 Task: Open Card Contract Review Meeting in Board Project Prioritization Tools to Workspace Budgeting and Forecasting and add a team member Softage.4@softage.net, a label Yellow, a checklist Competitive Intelligence, an attachment from your google drive, a color Yellow and finally, add a card description 'Plan and execute company team-building conference with guest speakers on change management' and a comment 'This task requires us to be agile and adaptable, given the dynamic nature of the project.'. Add a start date 'Jan 04, 1900' with a due date 'Jan 11, 1900'
Action: Mouse moved to (376, 148)
Screenshot: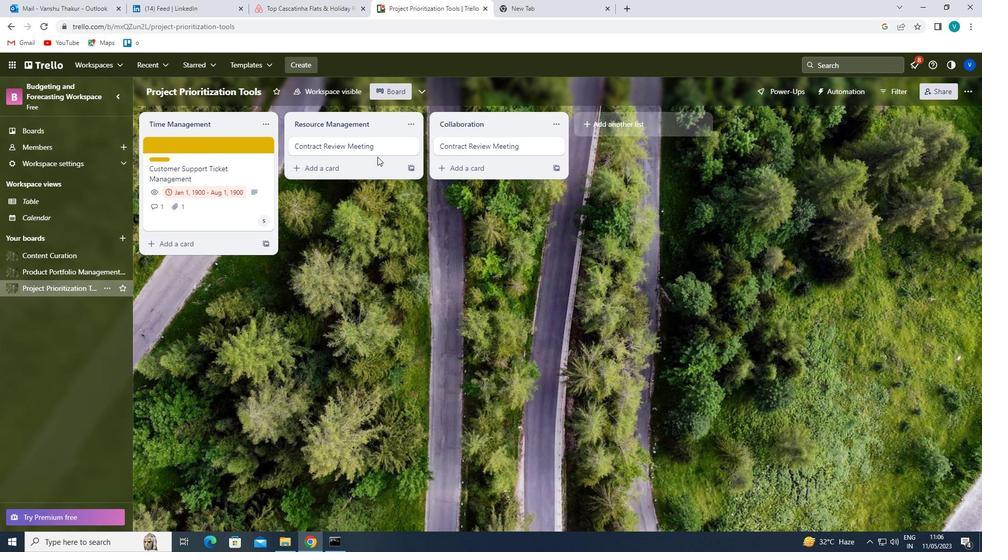 
Action: Mouse pressed left at (376, 148)
Screenshot: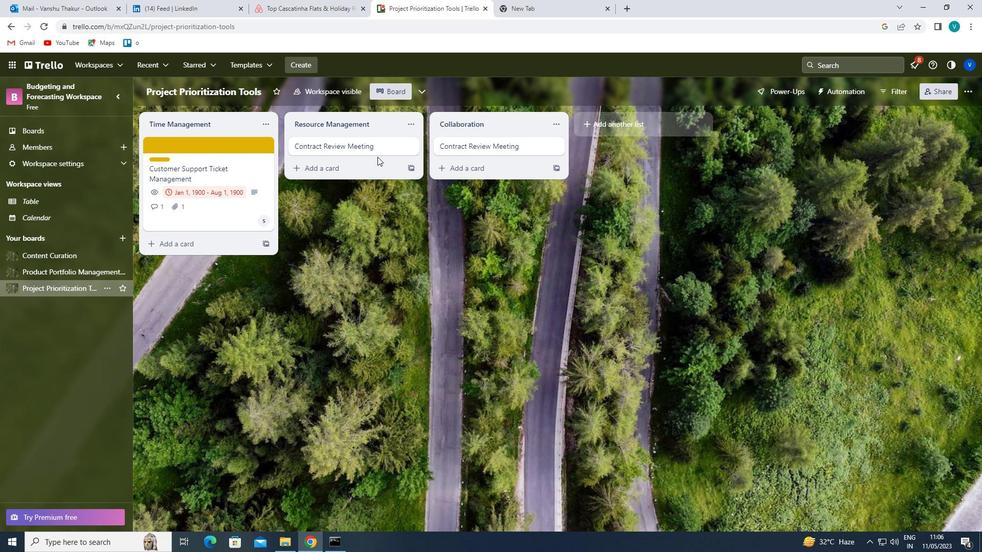 
Action: Mouse moved to (603, 178)
Screenshot: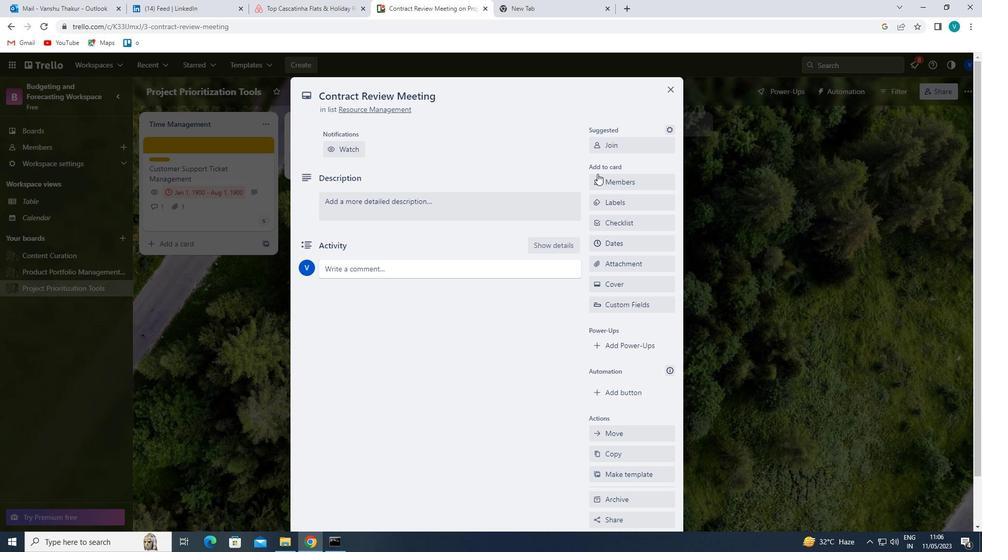 
Action: Mouse pressed left at (603, 178)
Screenshot: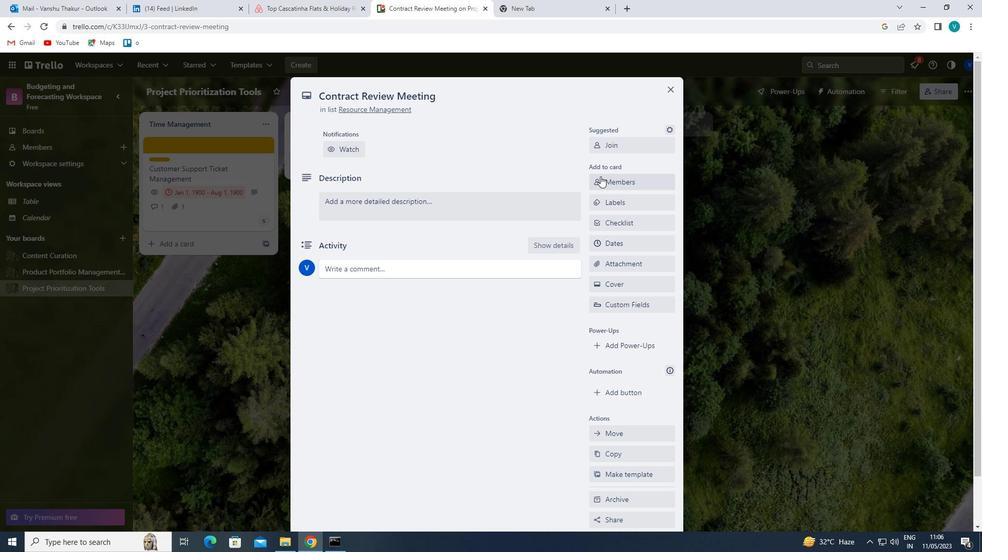 
Action: Mouse moved to (612, 233)
Screenshot: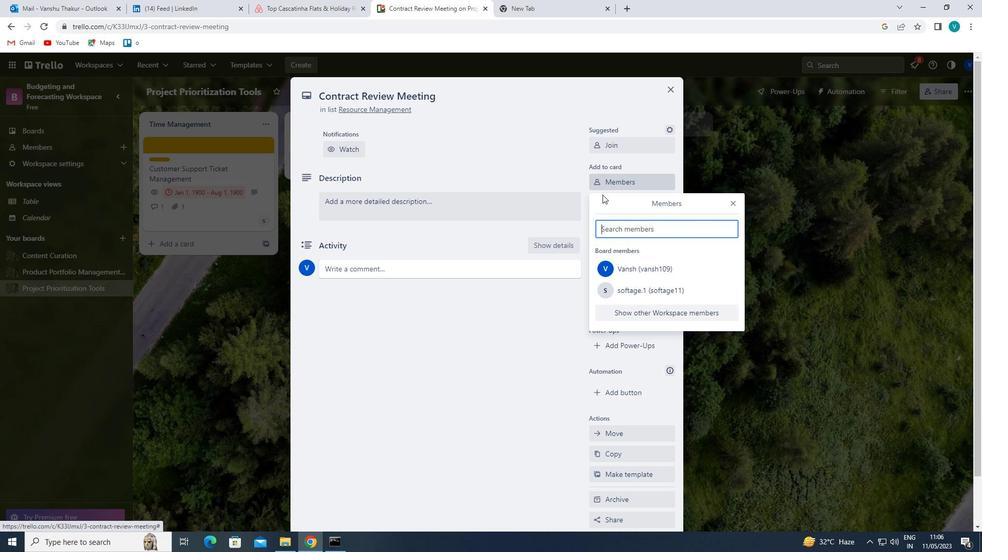 
Action: Mouse pressed left at (612, 233)
Screenshot: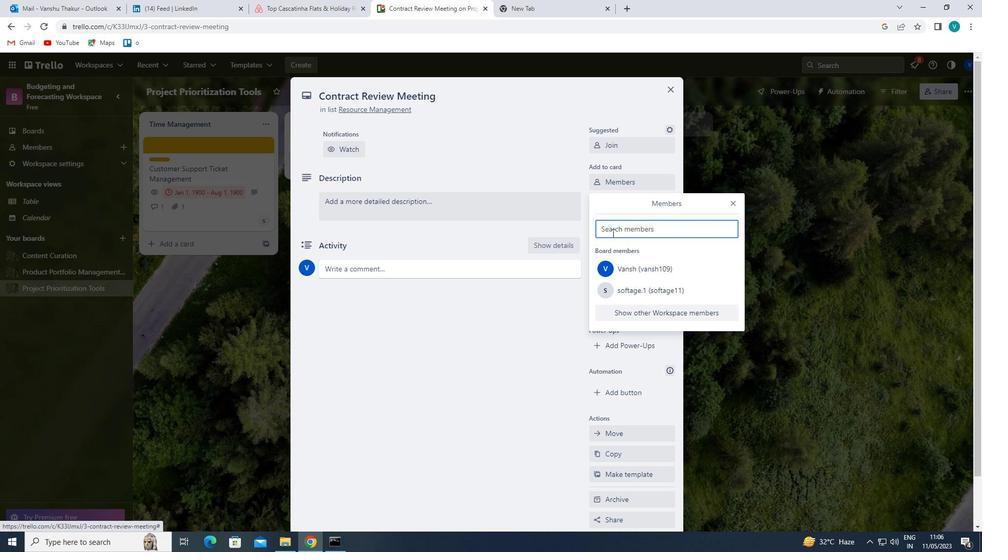 
Action: Key pressed softage
Screenshot: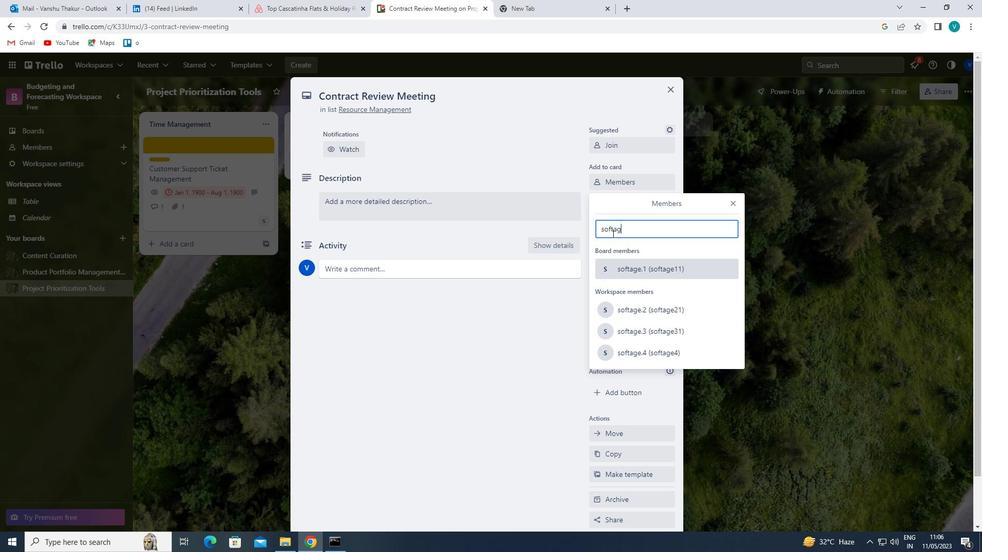 
Action: Mouse moved to (642, 350)
Screenshot: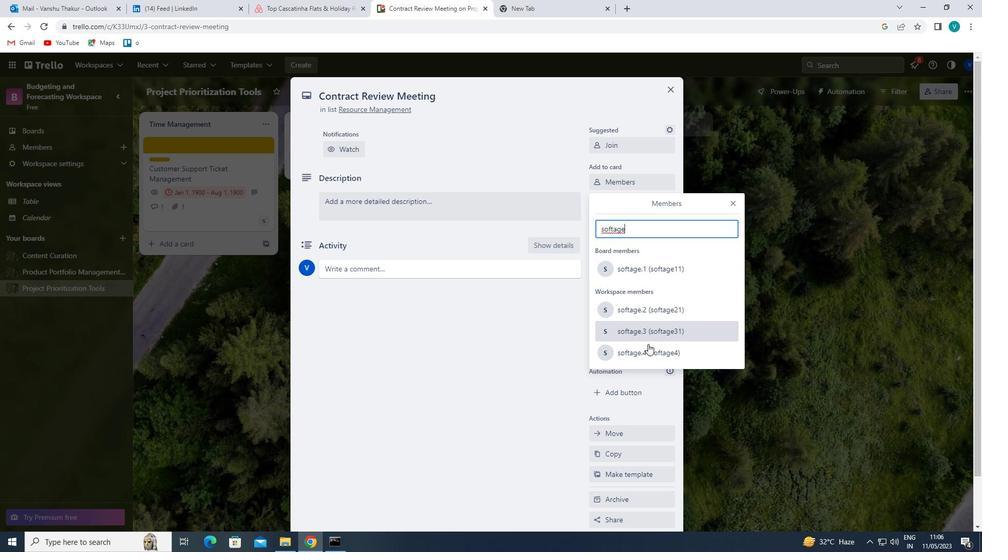 
Action: Mouse pressed left at (642, 350)
Screenshot: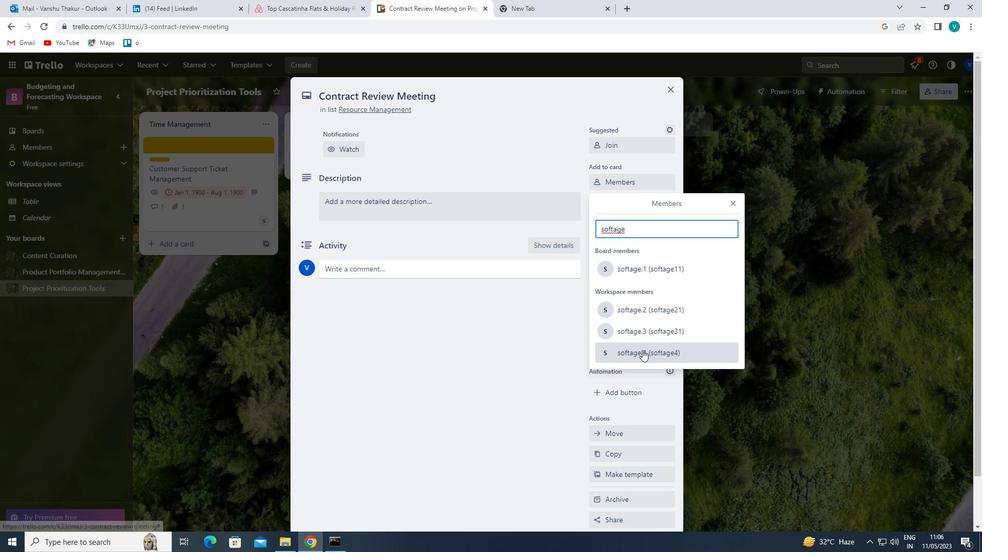 
Action: Mouse moved to (732, 203)
Screenshot: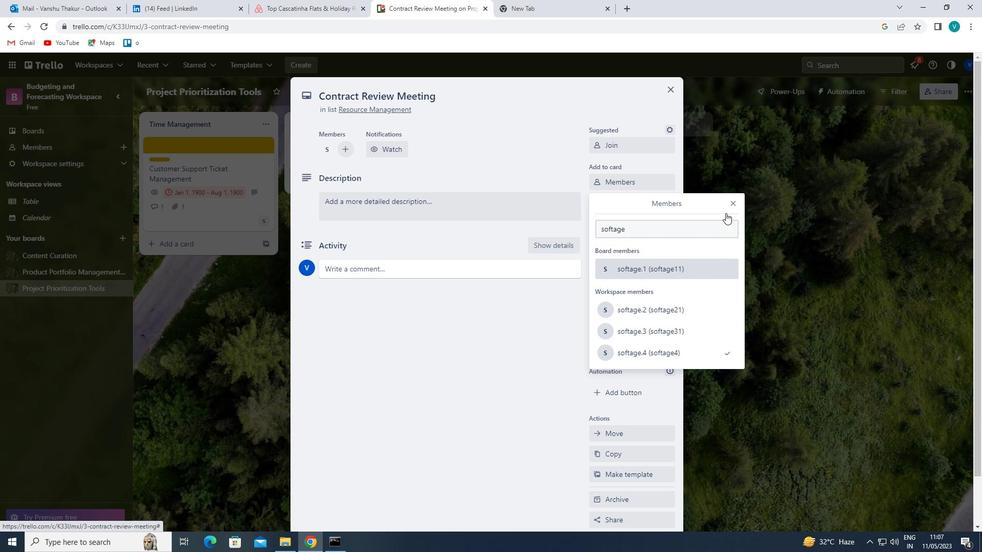
Action: Mouse pressed left at (732, 203)
Screenshot: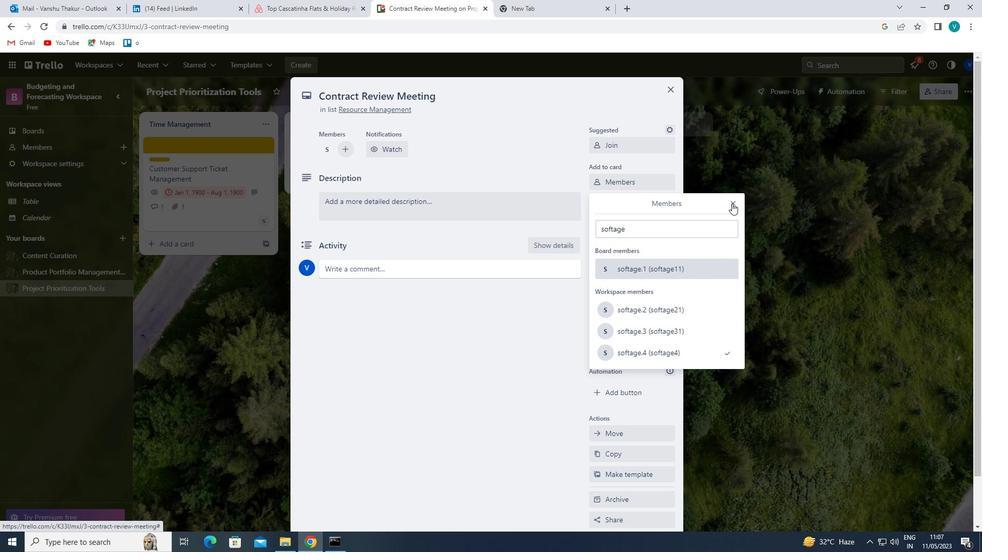 
Action: Mouse moved to (651, 206)
Screenshot: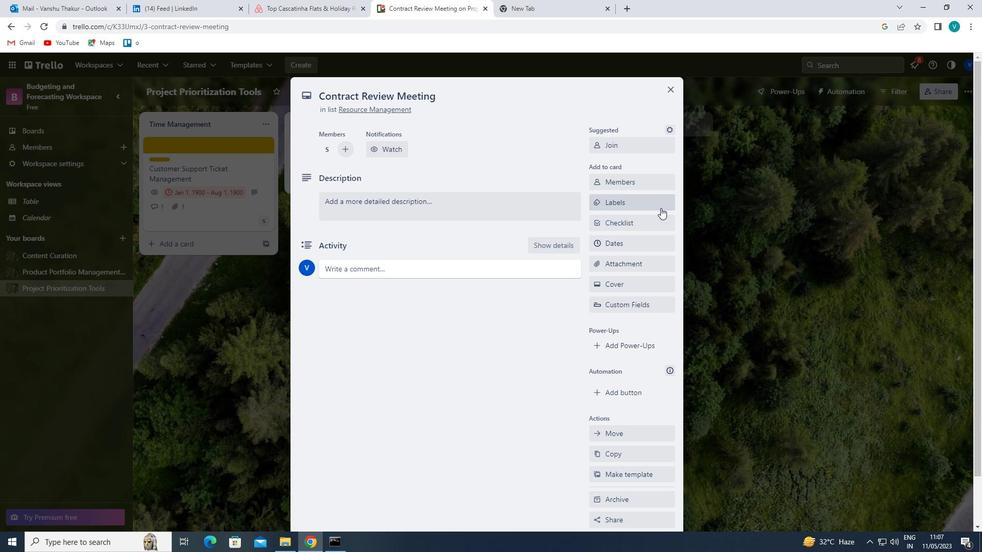 
Action: Mouse pressed left at (651, 206)
Screenshot: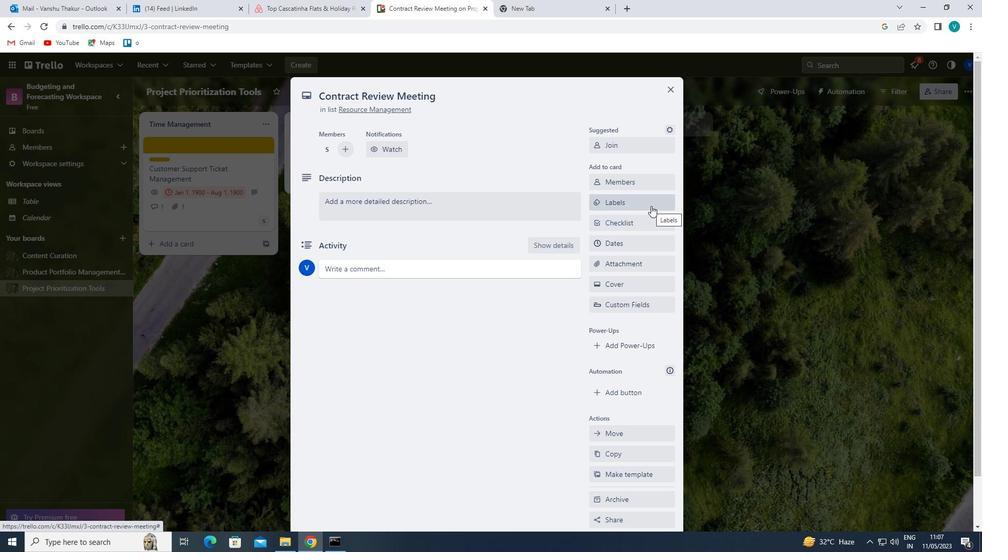 
Action: Mouse moved to (656, 304)
Screenshot: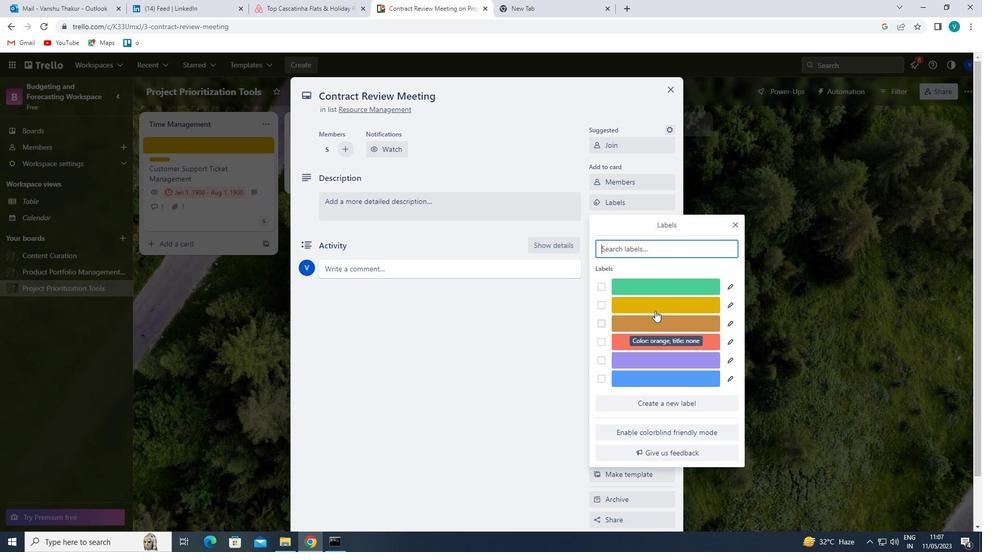 
Action: Mouse pressed left at (656, 304)
Screenshot: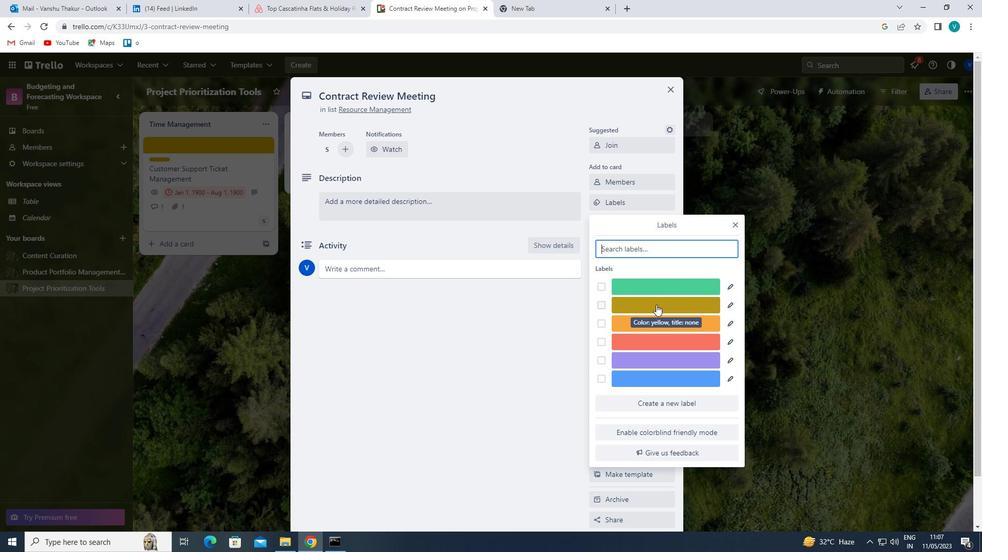 
Action: Mouse moved to (733, 220)
Screenshot: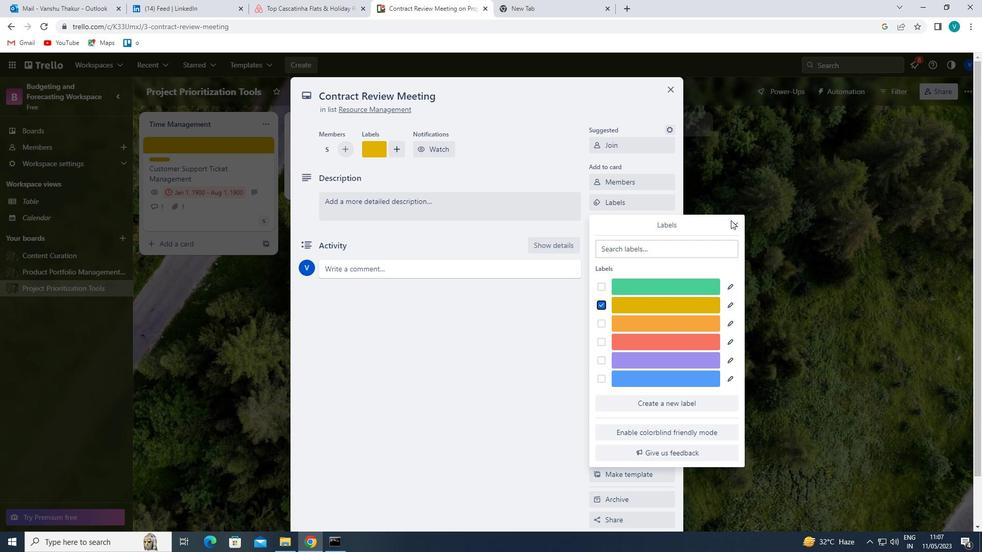 
Action: Mouse pressed left at (733, 220)
Screenshot: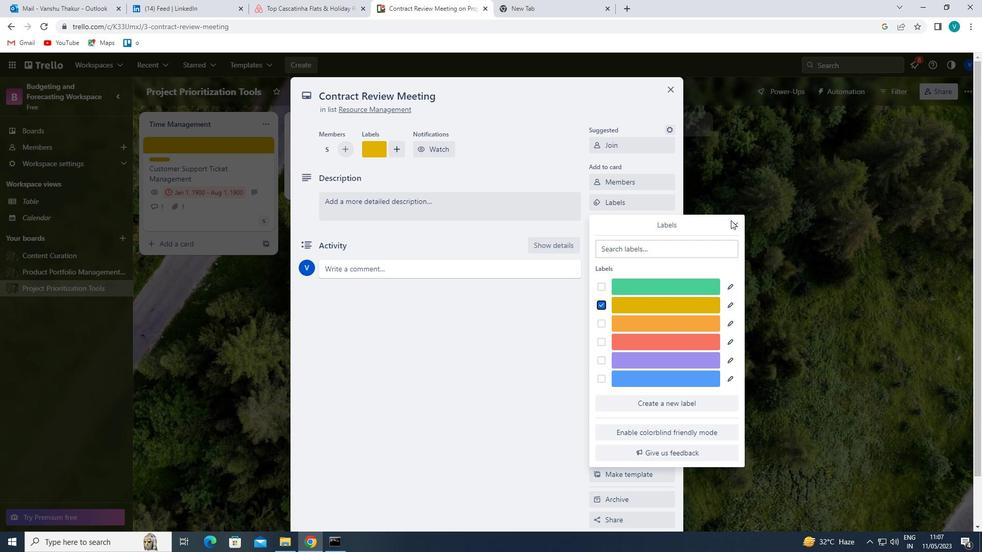 
Action: Mouse moved to (636, 224)
Screenshot: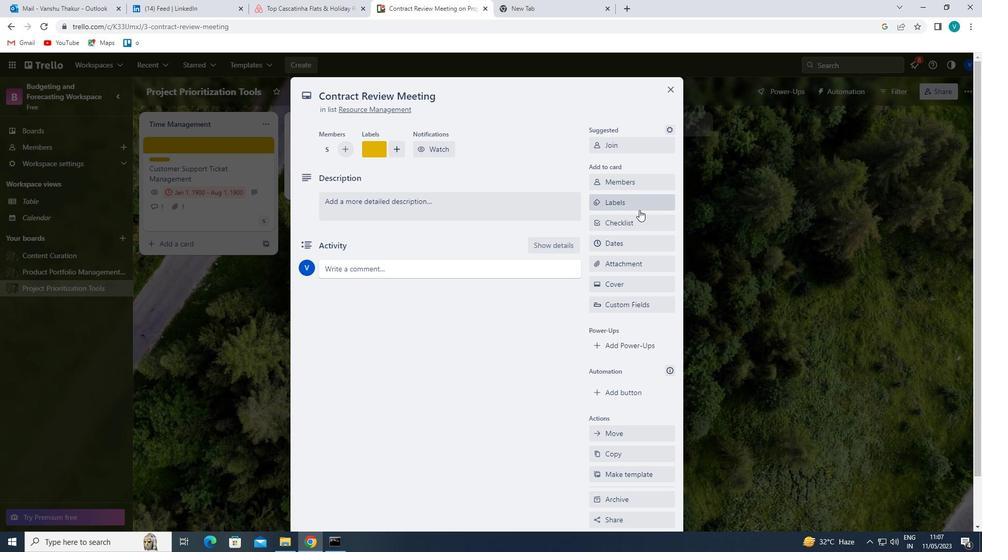 
Action: Mouse pressed left at (636, 224)
Screenshot: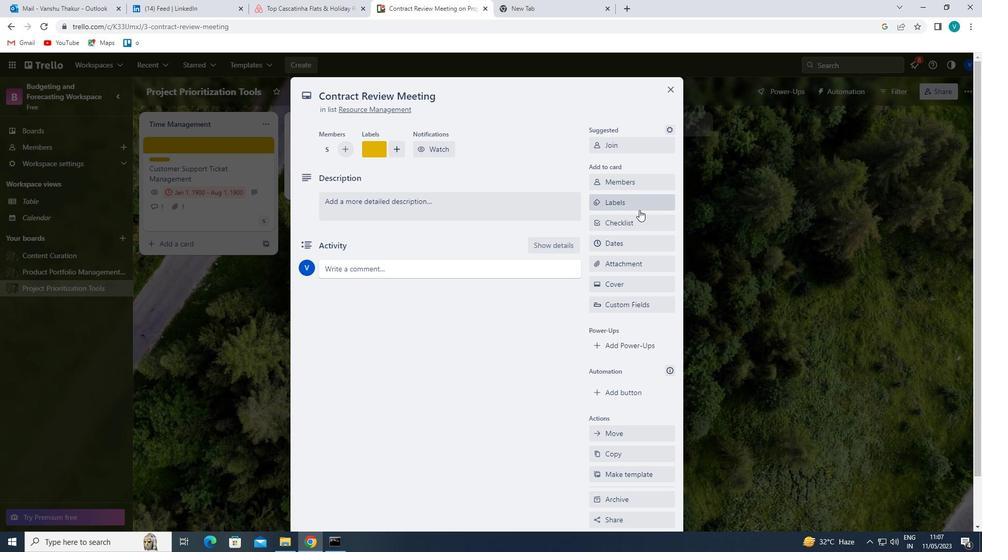 
Action: Key pressed <Key.shift>COMPETITIVE<Key.space>
Screenshot: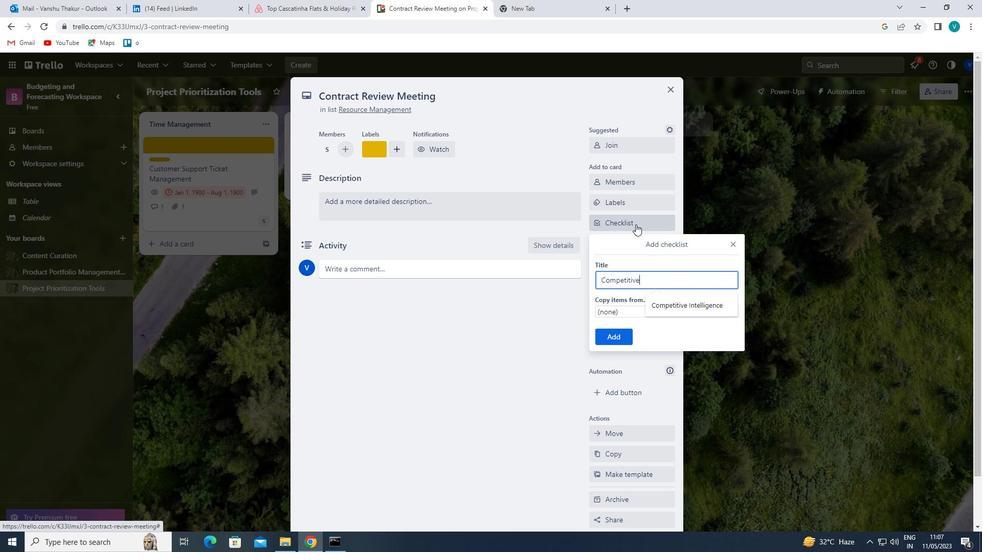 
Action: Mouse moved to (682, 302)
Screenshot: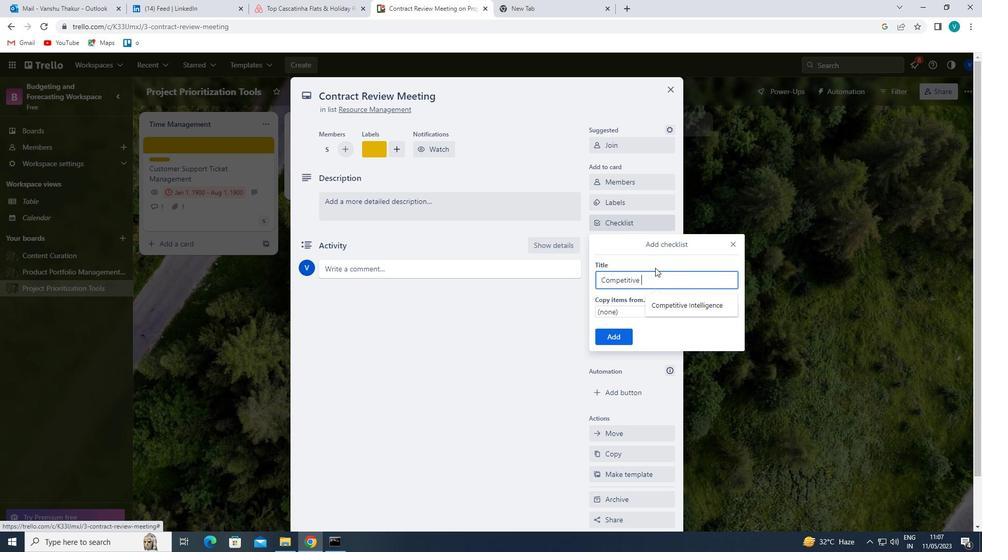 
Action: Mouse pressed left at (682, 302)
Screenshot: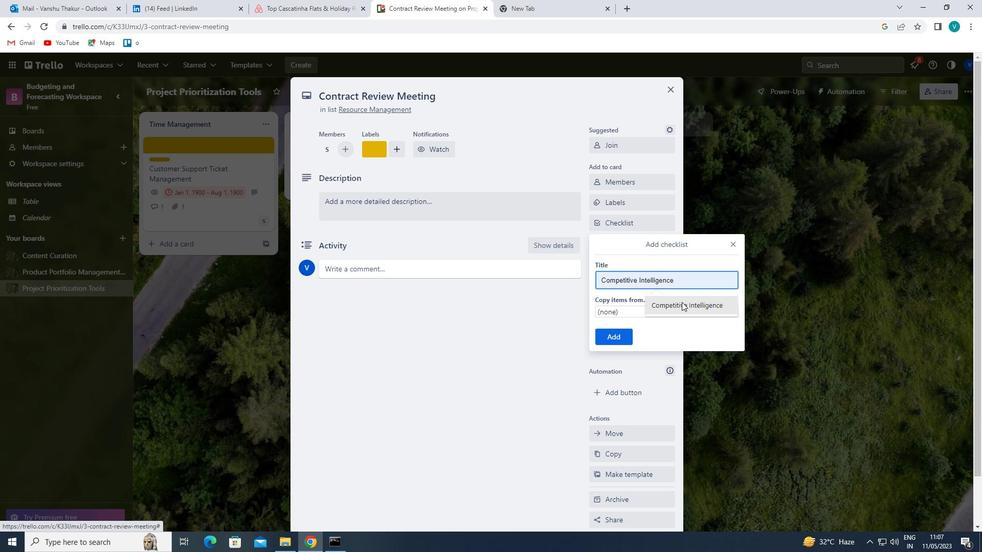 
Action: Mouse moved to (626, 341)
Screenshot: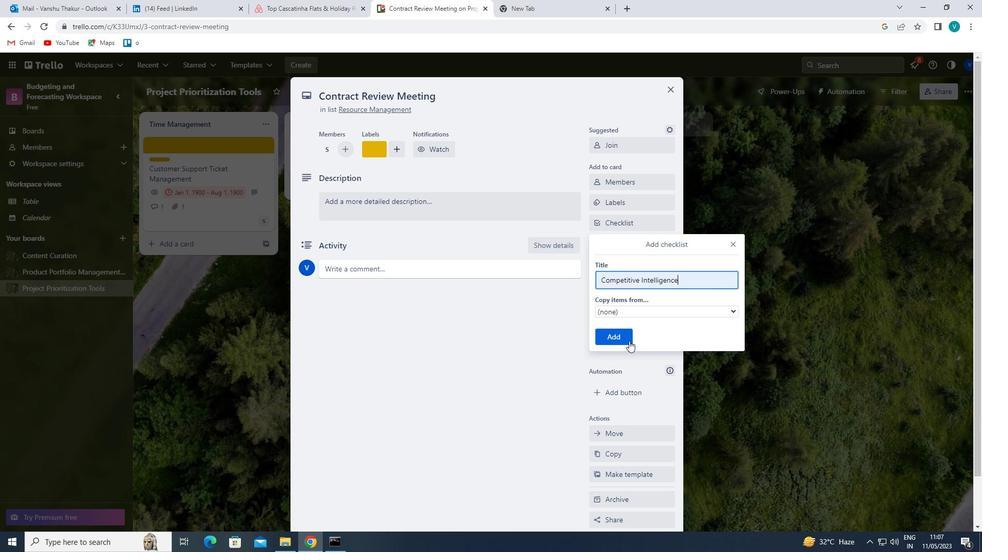
Action: Mouse pressed left at (626, 341)
Screenshot: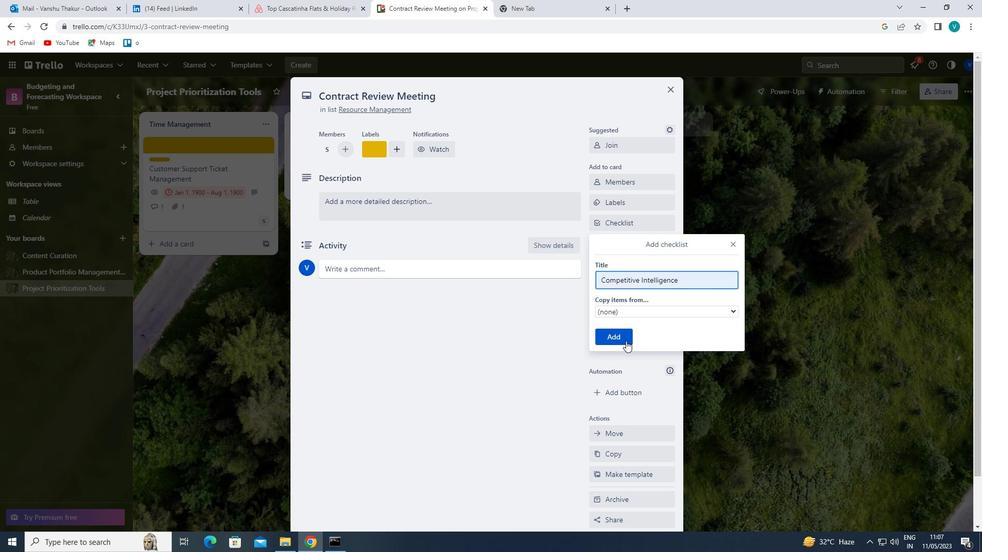 
Action: Mouse moved to (622, 264)
Screenshot: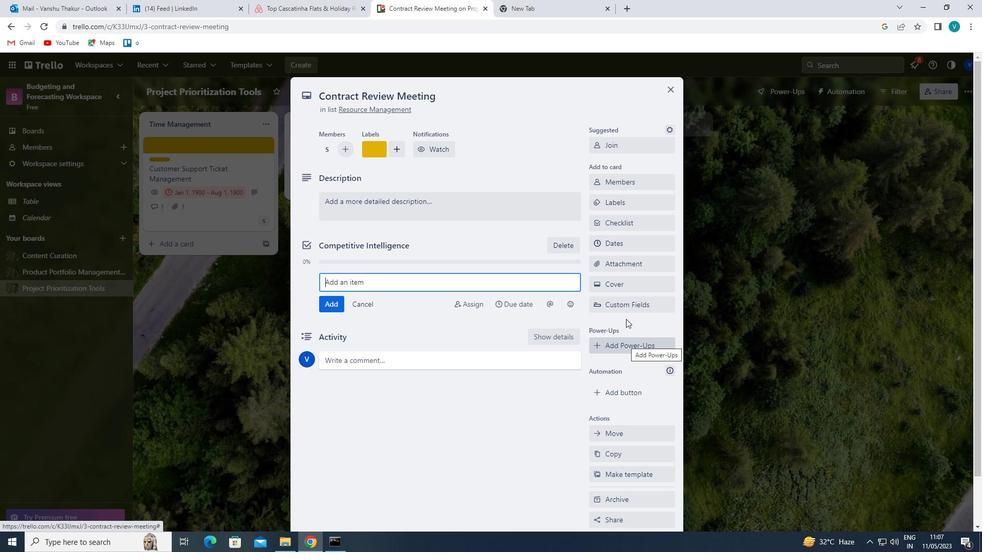 
Action: Mouse pressed left at (622, 264)
Screenshot: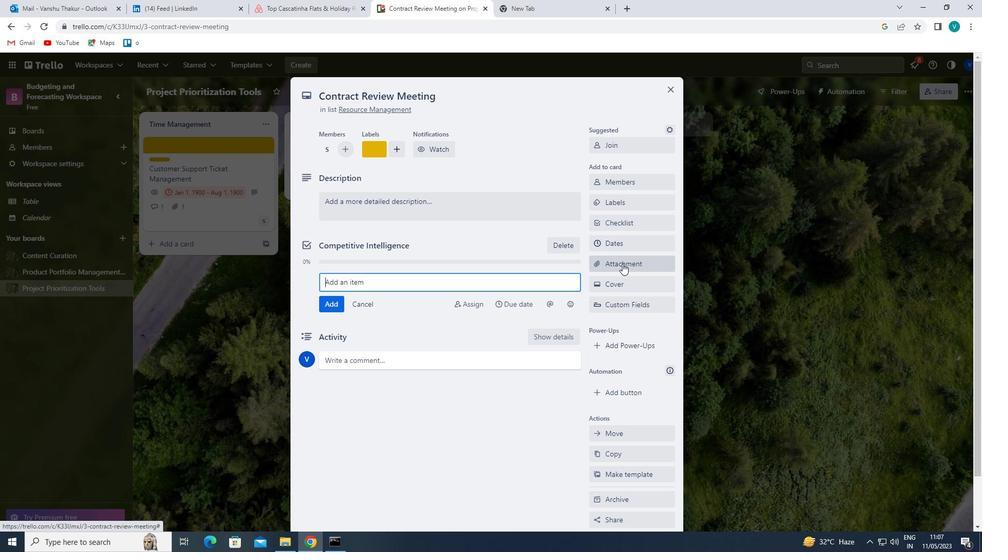 
Action: Mouse moved to (624, 338)
Screenshot: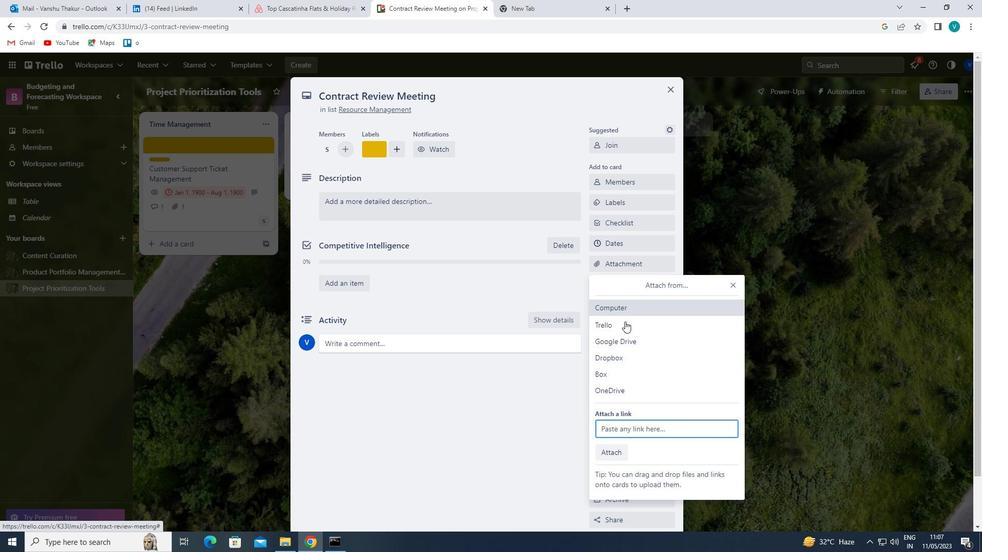 
Action: Mouse pressed left at (624, 338)
Screenshot: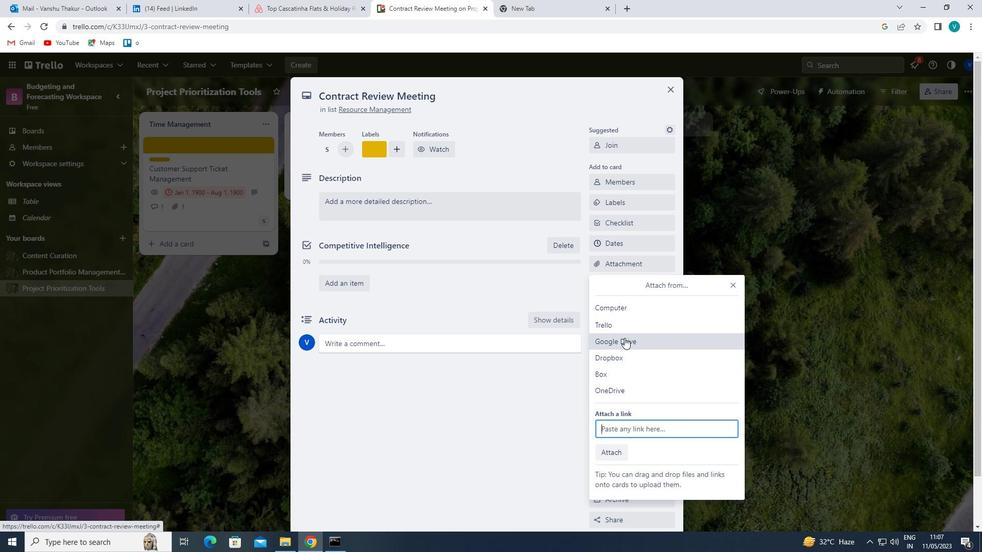 
Action: Mouse moved to (559, 286)
Screenshot: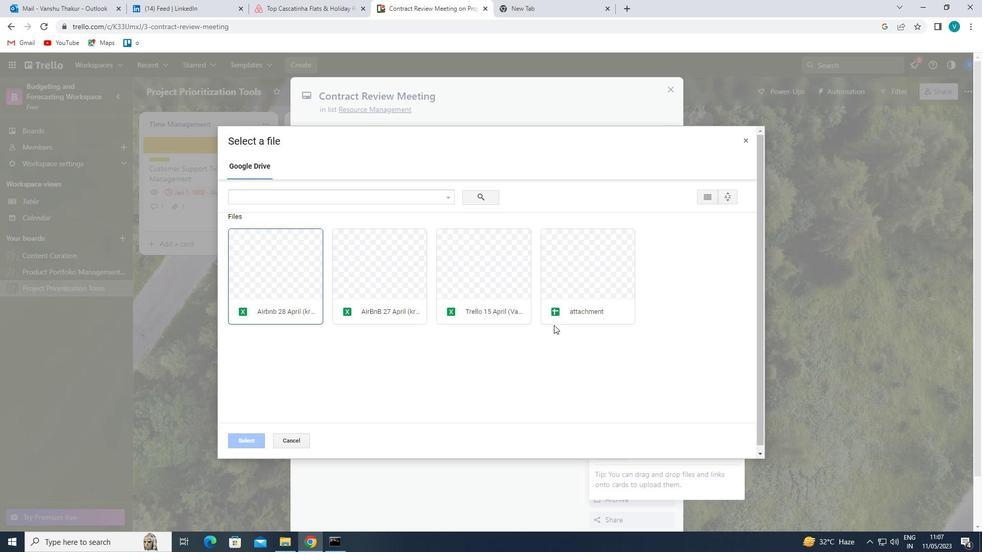 
Action: Mouse pressed left at (559, 286)
Screenshot: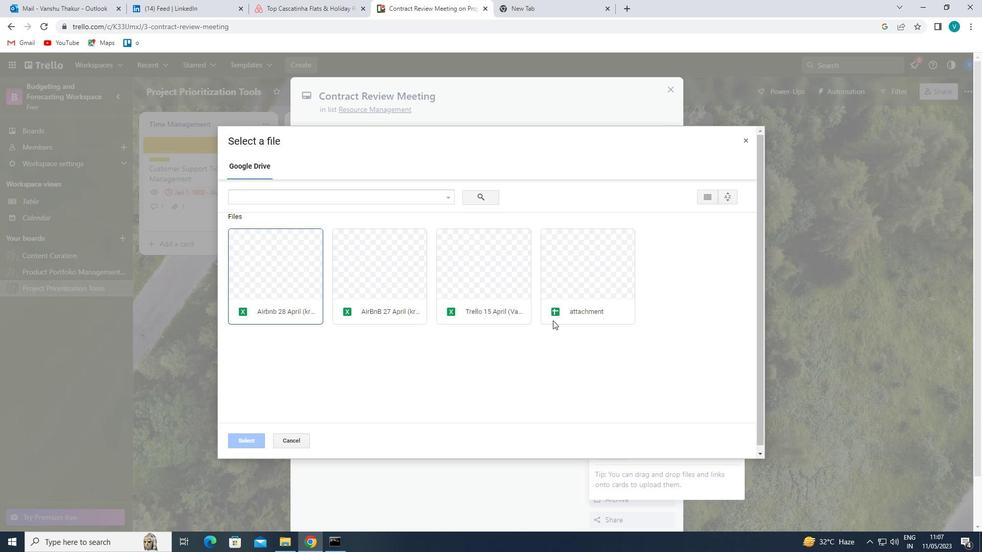 
Action: Mouse moved to (237, 440)
Screenshot: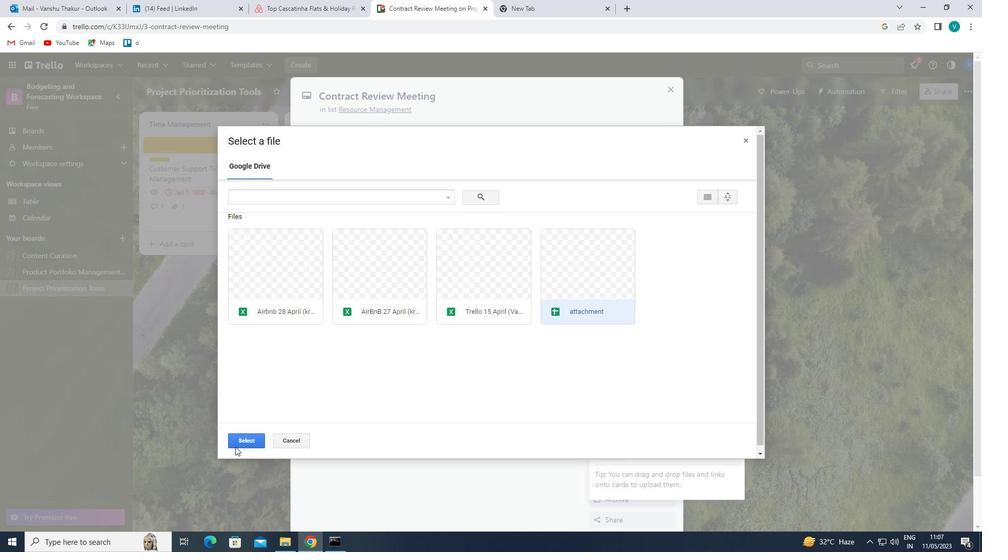 
Action: Mouse pressed left at (237, 440)
Screenshot: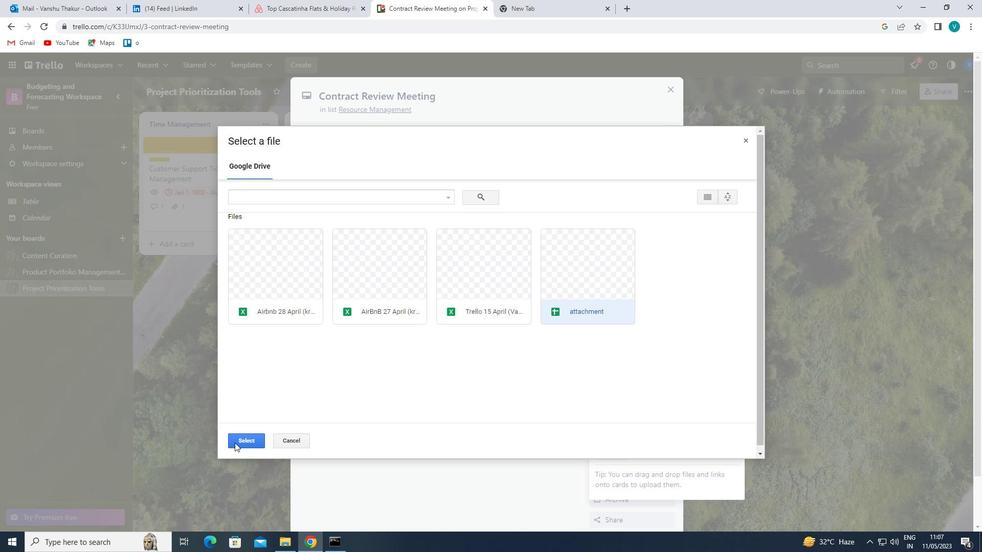 
Action: Mouse moved to (628, 276)
Screenshot: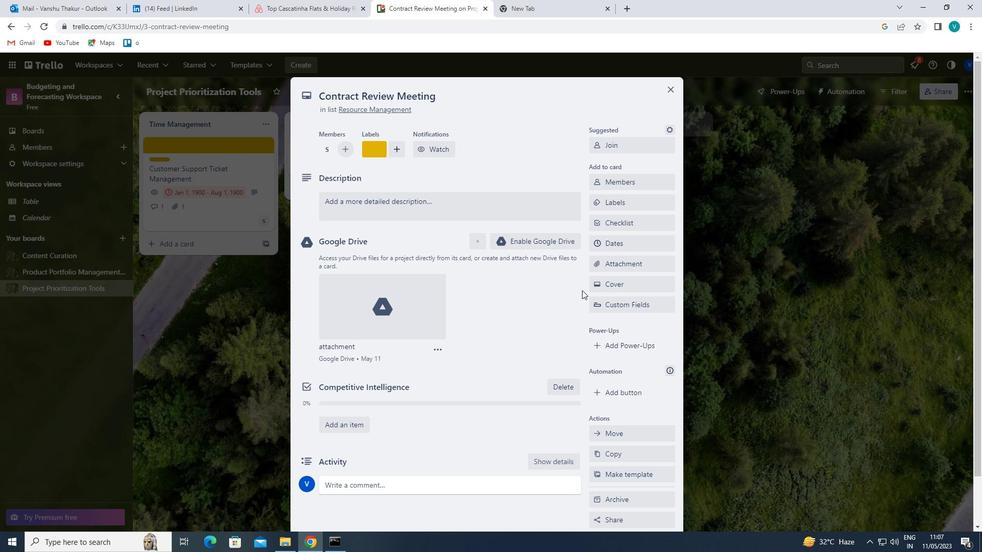 
Action: Mouse pressed left at (628, 276)
Screenshot: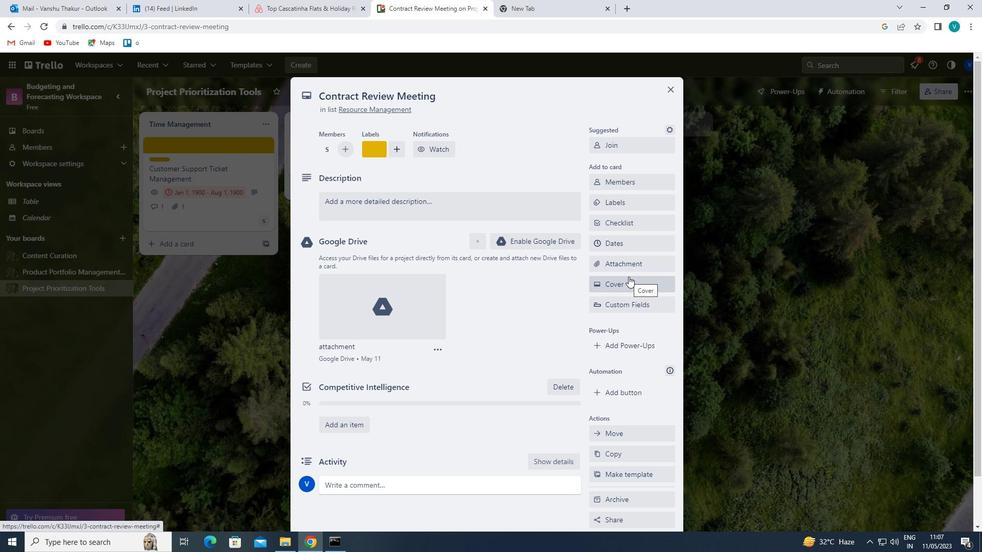 
Action: Mouse moved to (636, 328)
Screenshot: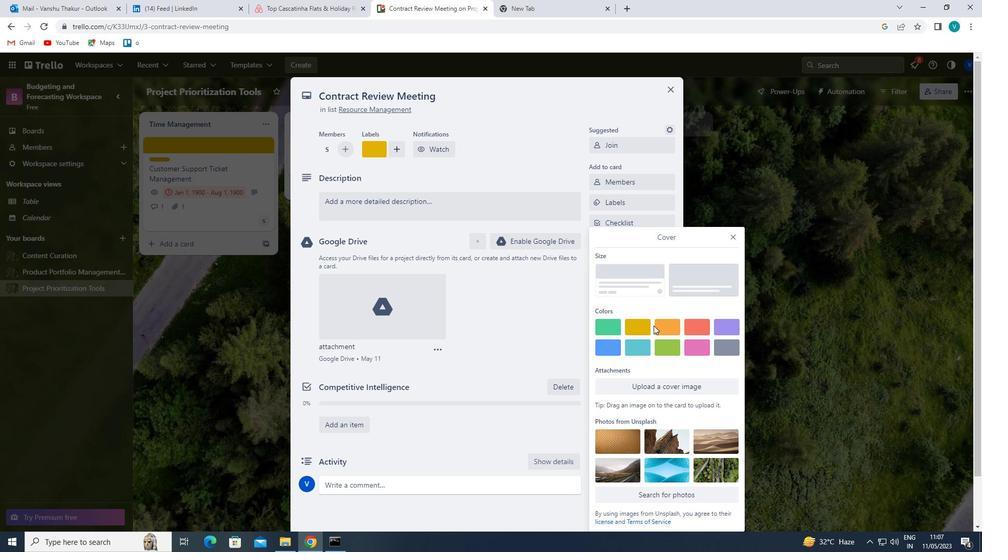 
Action: Mouse pressed left at (636, 328)
Screenshot: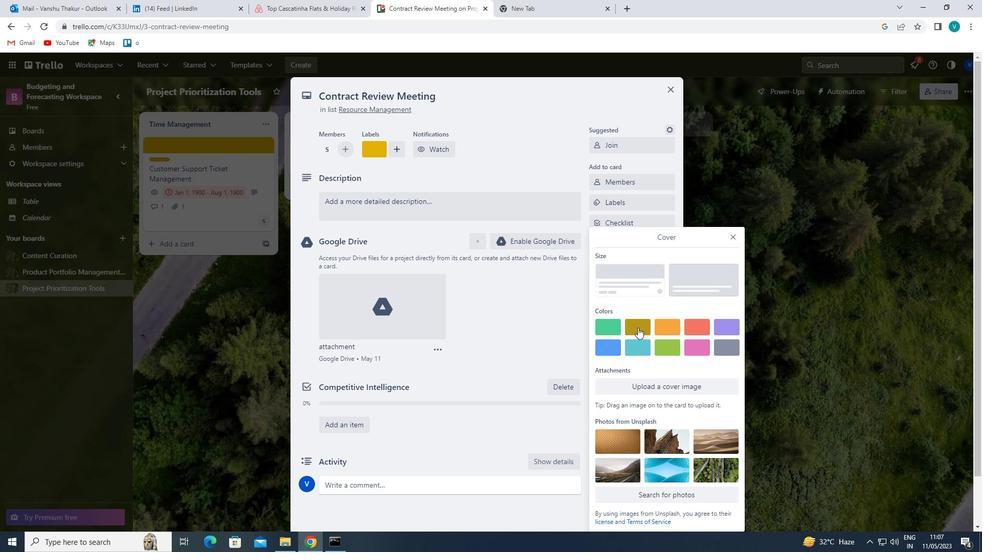 
Action: Mouse moved to (734, 215)
Screenshot: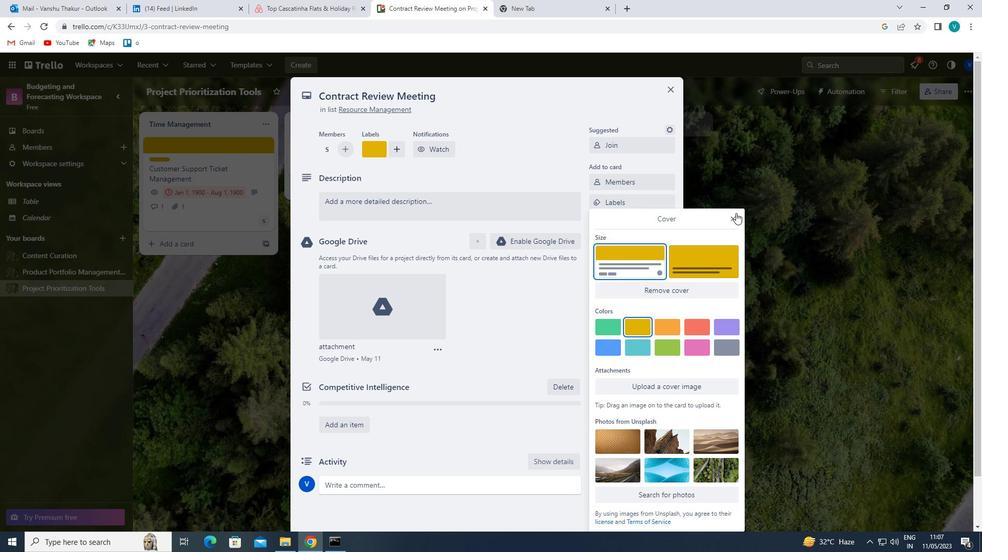 
Action: Mouse pressed left at (734, 215)
Screenshot: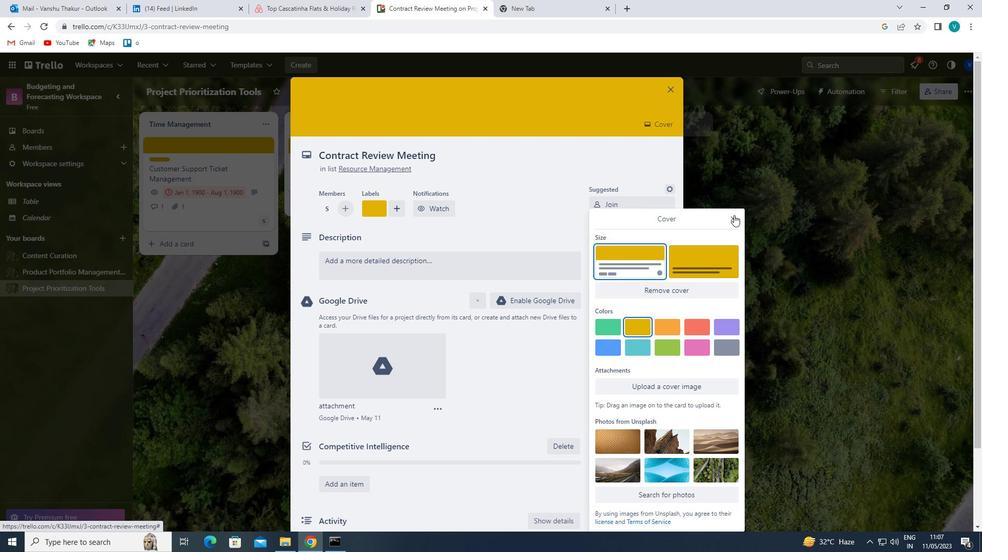 
Action: Mouse moved to (733, 215)
Screenshot: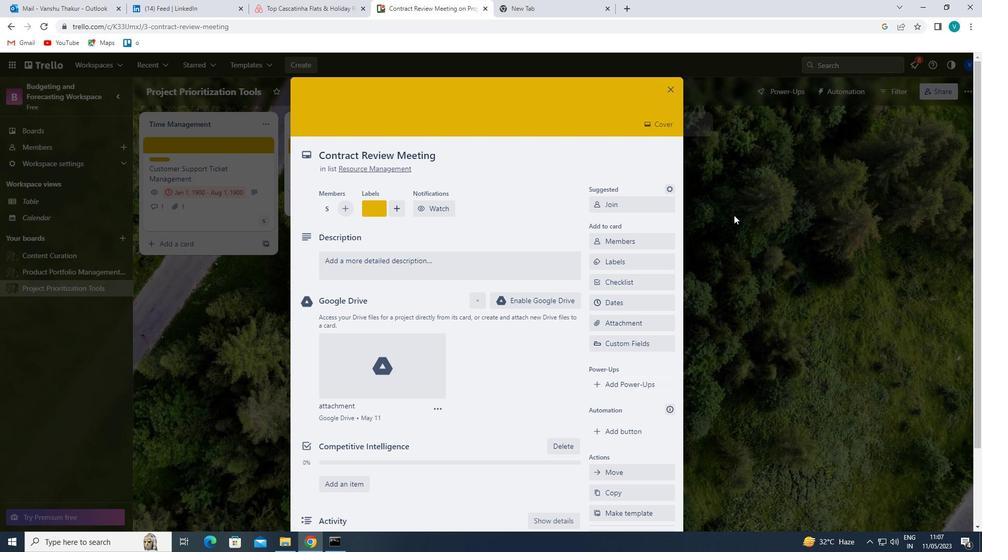 
Action: Mouse scrolled (733, 215) with delta (0, 0)
Screenshot: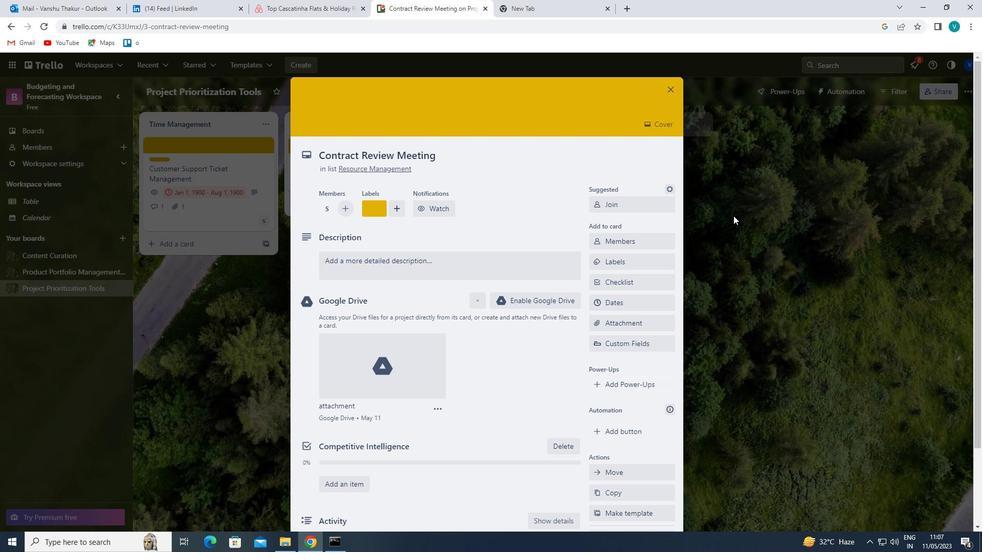 
Action: Mouse moved to (434, 221)
Screenshot: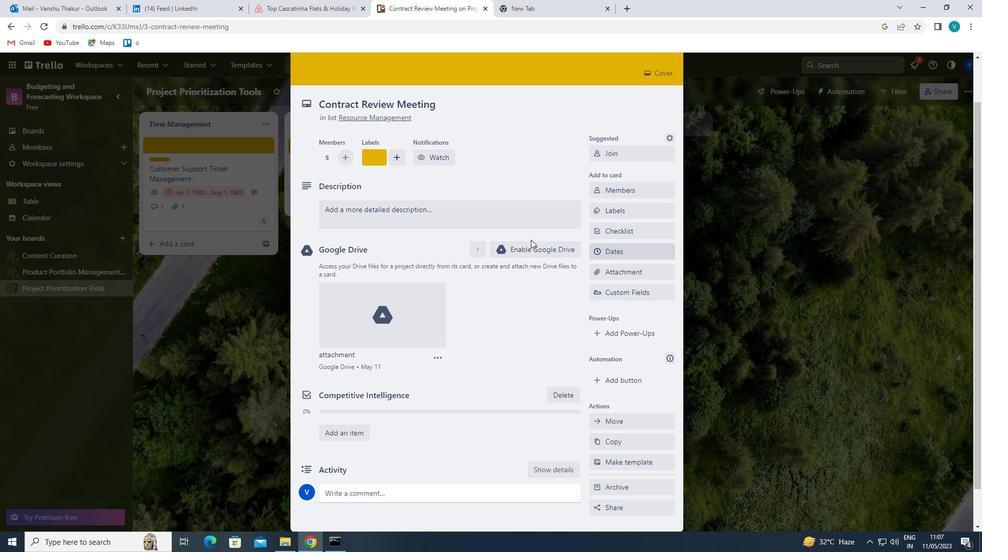 
Action: Mouse pressed left at (434, 221)
Screenshot: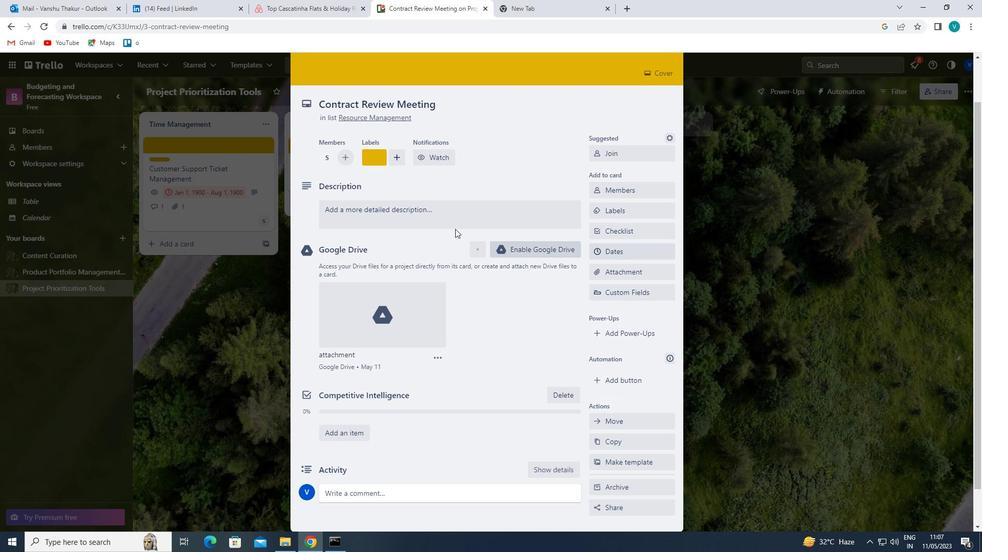 
Action: Key pressed '<Key.shift>PLAN<Key.space>AND<Key.space>EXECI<Key.backspace>UTE<Key.space>COMPANY<Key.space>TEAM-BUILDING<Key.space>CONFEREMN<Key.backspace><Key.backspace>NCE<Key.space>WITH<Key.space>GUEST<Key.space>SPEAKERS<Key.space>ON<Key.space>CHANGE<Key.space>MANAGEMENT<Key.space><Key.left>'
Screenshot: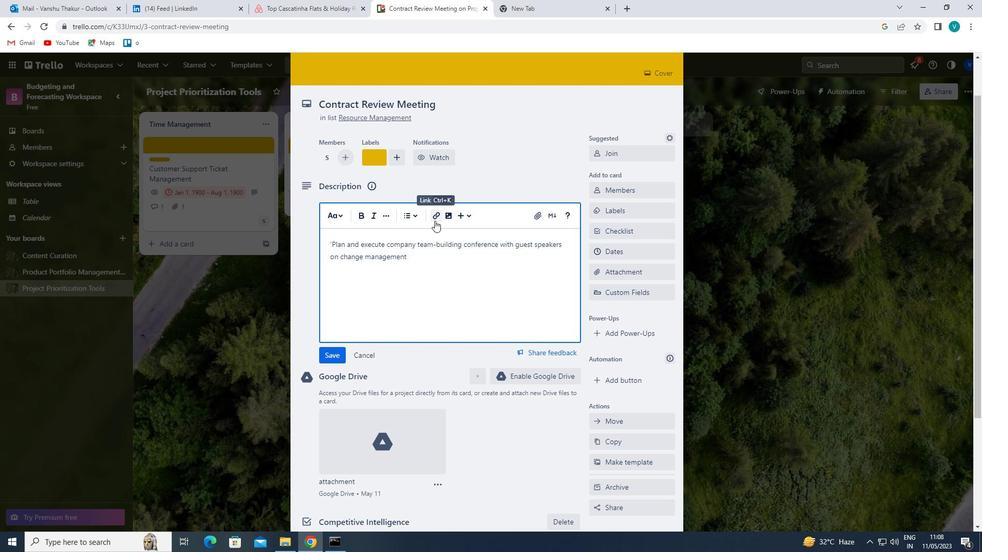
Action: Mouse moved to (333, 353)
Screenshot: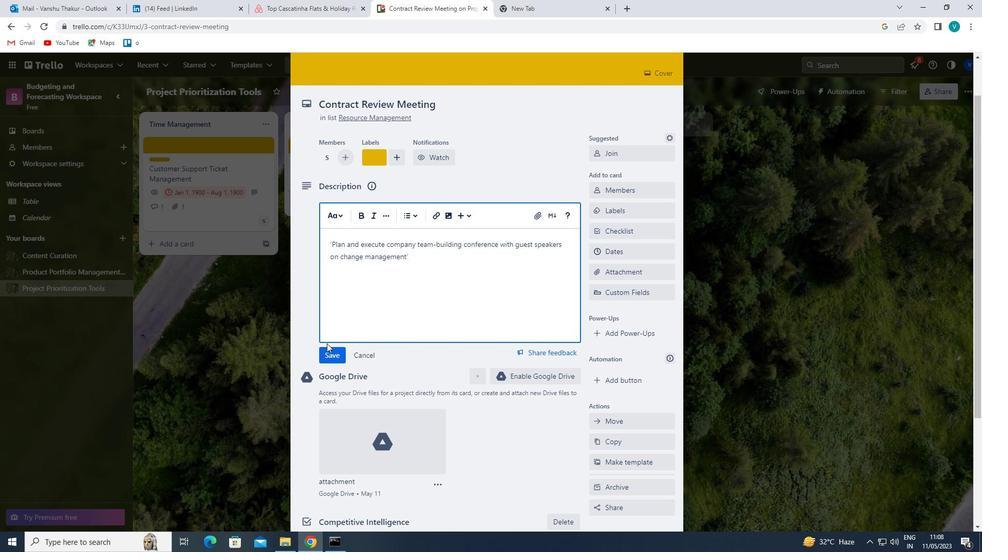 
Action: Mouse pressed left at (333, 353)
Screenshot: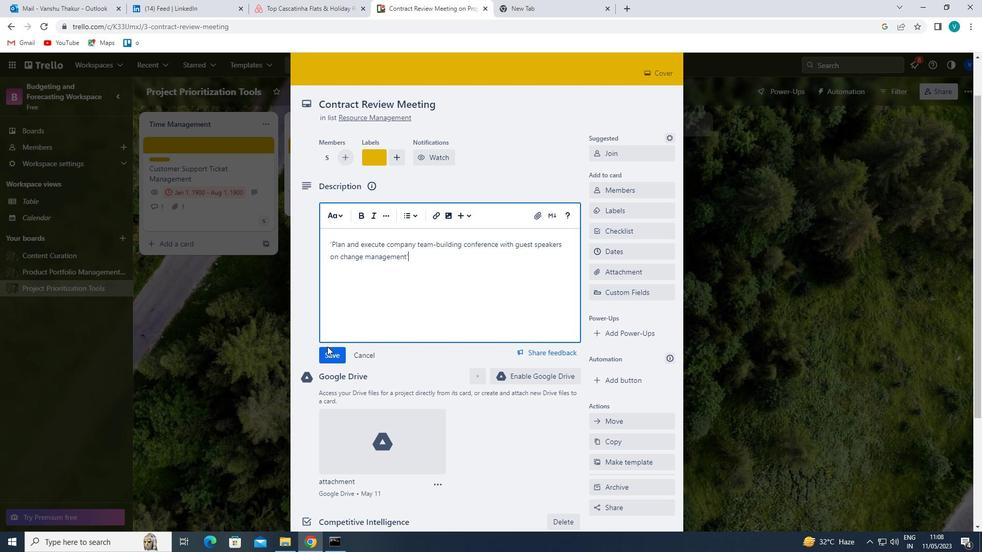 
Action: Mouse scrolled (333, 353) with delta (0, 0)
Screenshot: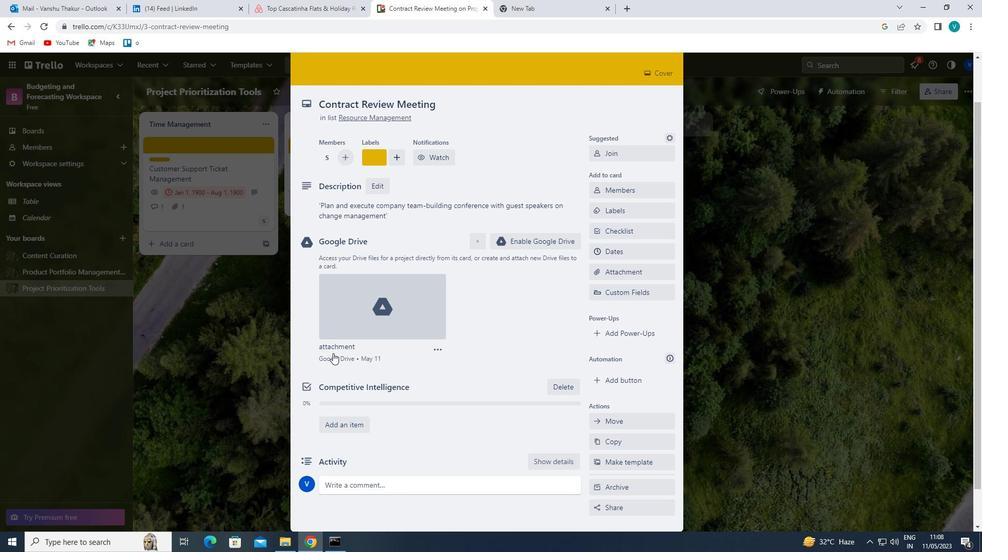 
Action: Mouse scrolled (333, 353) with delta (0, 0)
Screenshot: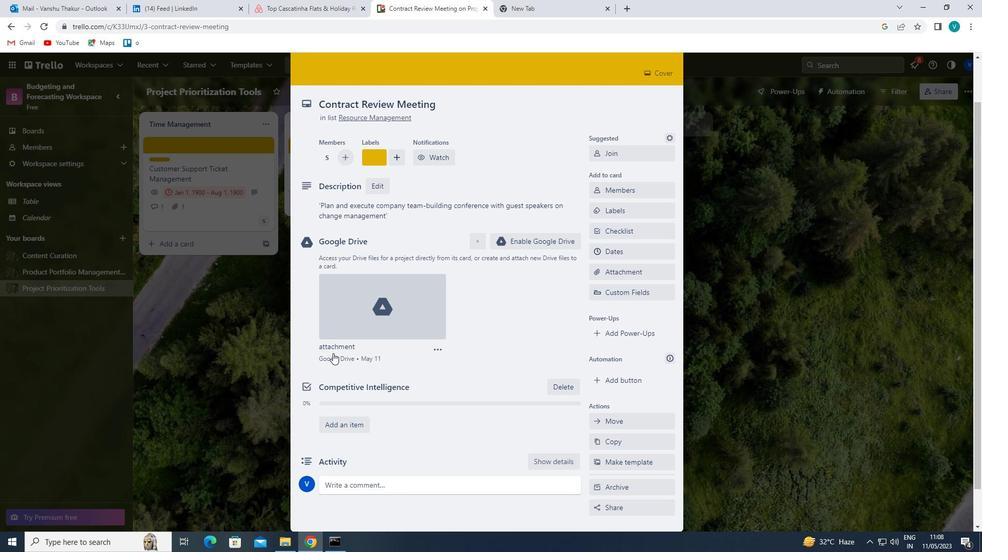 
Action: Mouse scrolled (333, 353) with delta (0, 0)
Screenshot: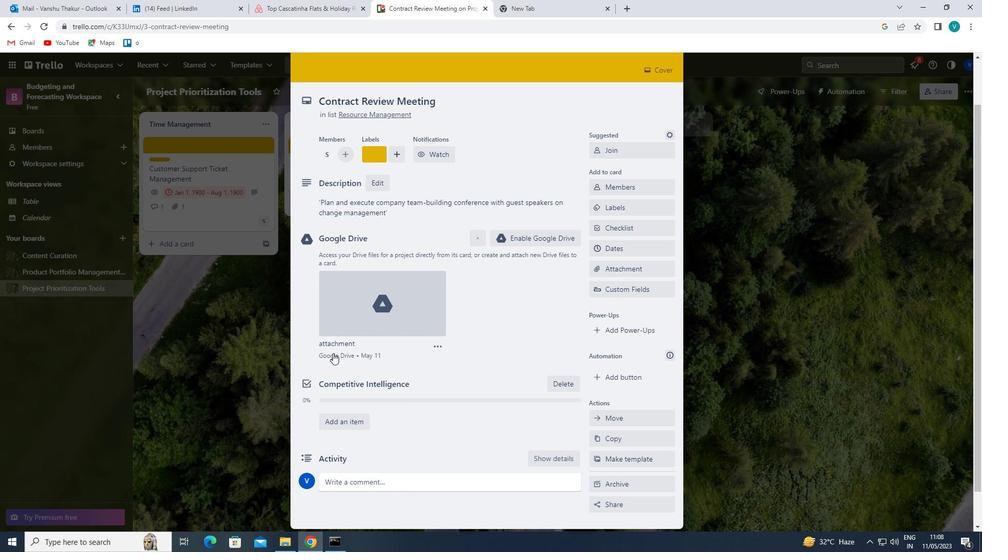 
Action: Mouse moved to (354, 449)
Screenshot: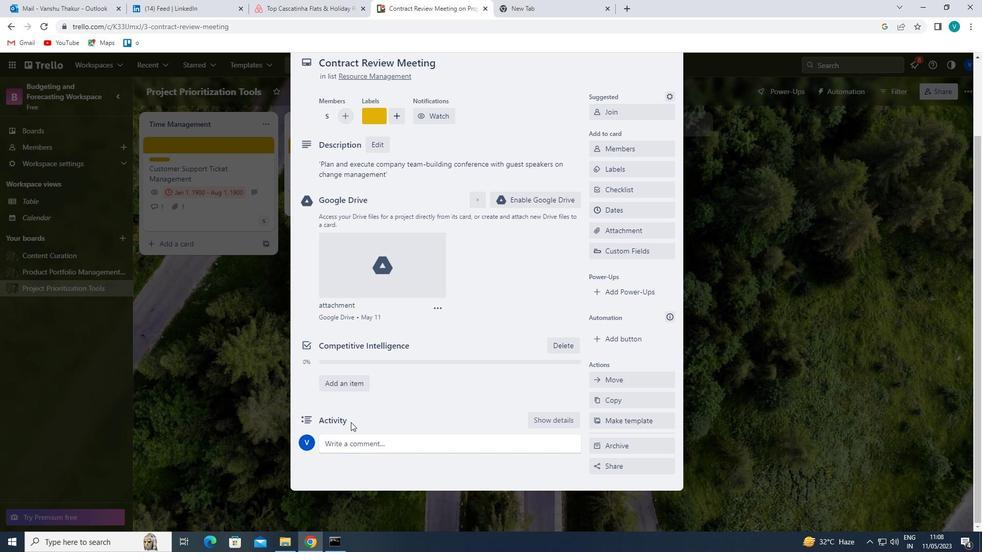 
Action: Mouse pressed left at (354, 449)
Screenshot: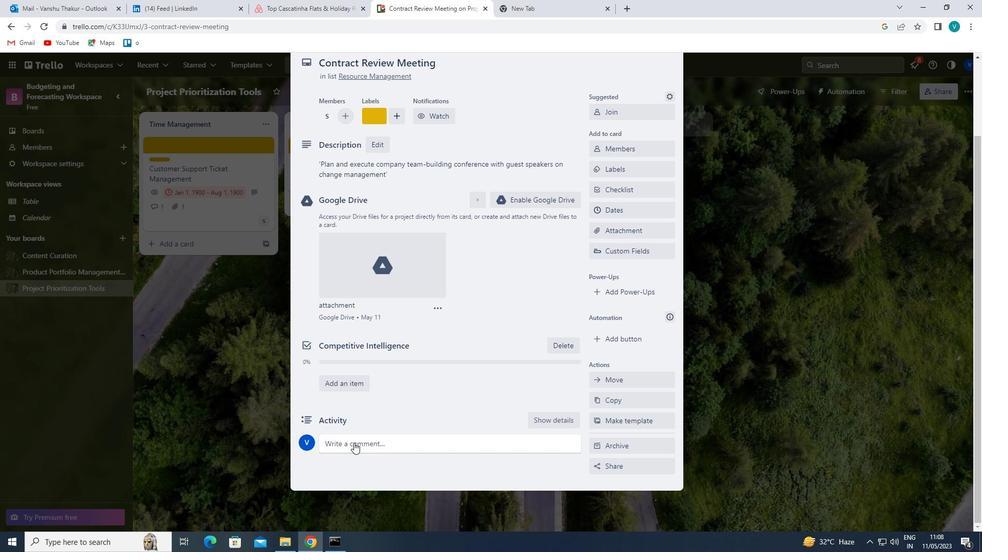 
Action: Mouse moved to (354, 449)
Screenshot: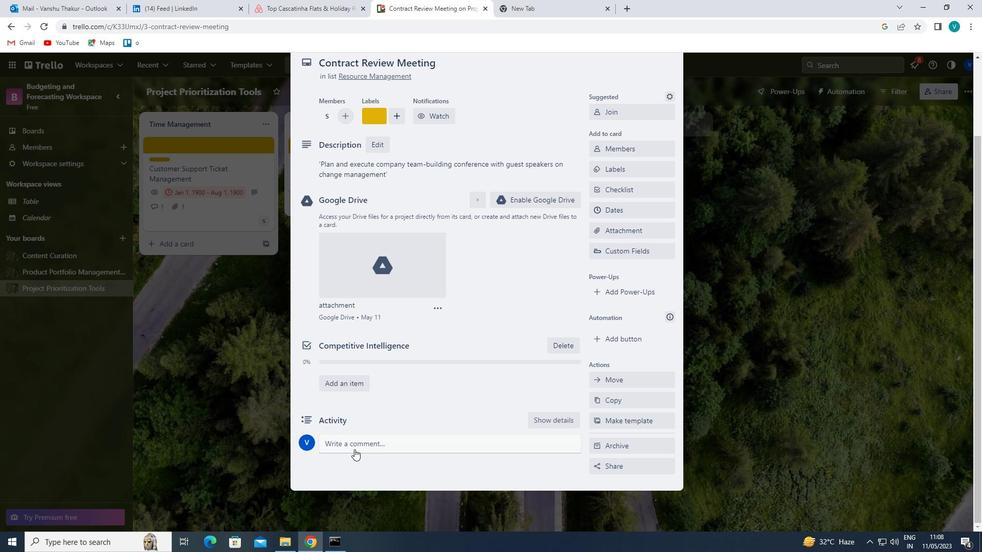 
Action: Key pressed '<Key.shift>THIS<Key.space>TASK<Key.space>REQUIRES<Key.space>US<Key.space>TO<Key.space>BE<Key.space>AGILE<Key.space>AND<Key.space>ADAPTABLR<Key.backspace>E,<Key.space>GIVEN<Key.space>TGH<Key.backspace><Key.backspace>HE<Key.space>DYNAMIC<Key.space>NATURE<Key.space>OF<Key.space>THE<Key.space>PROJECT.'
Screenshot: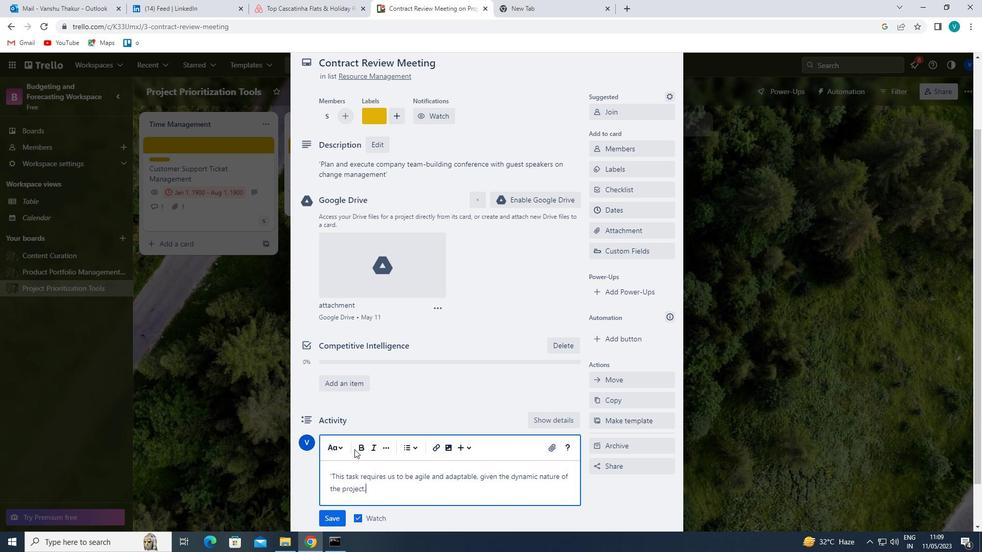 
Action: Mouse moved to (331, 517)
Screenshot: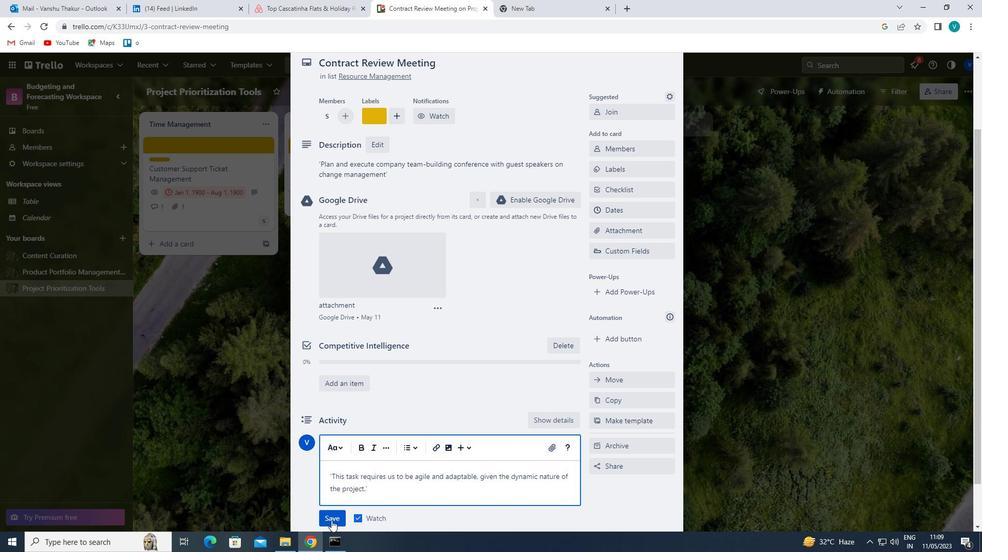 
Action: Mouse pressed left at (331, 517)
Screenshot: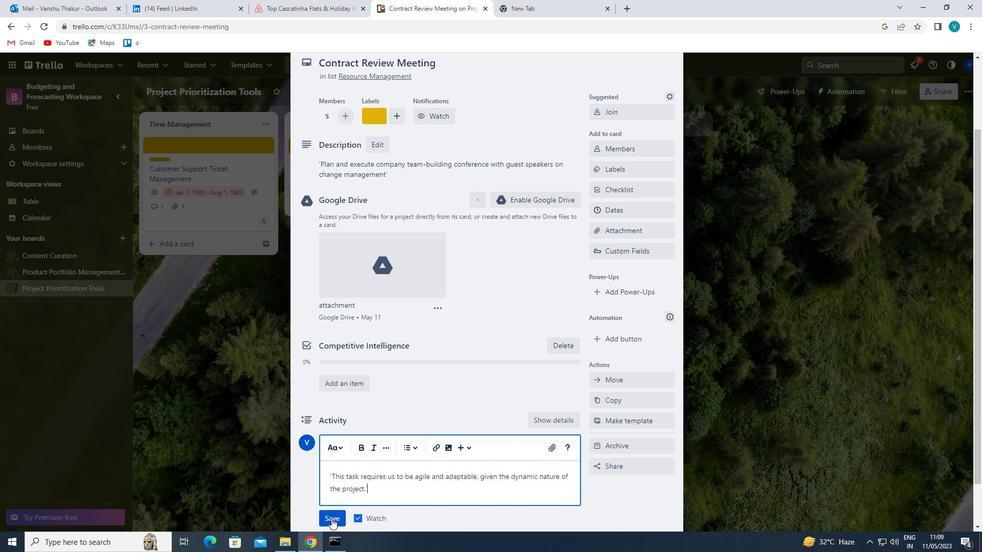 
Action: Mouse moved to (635, 209)
Screenshot: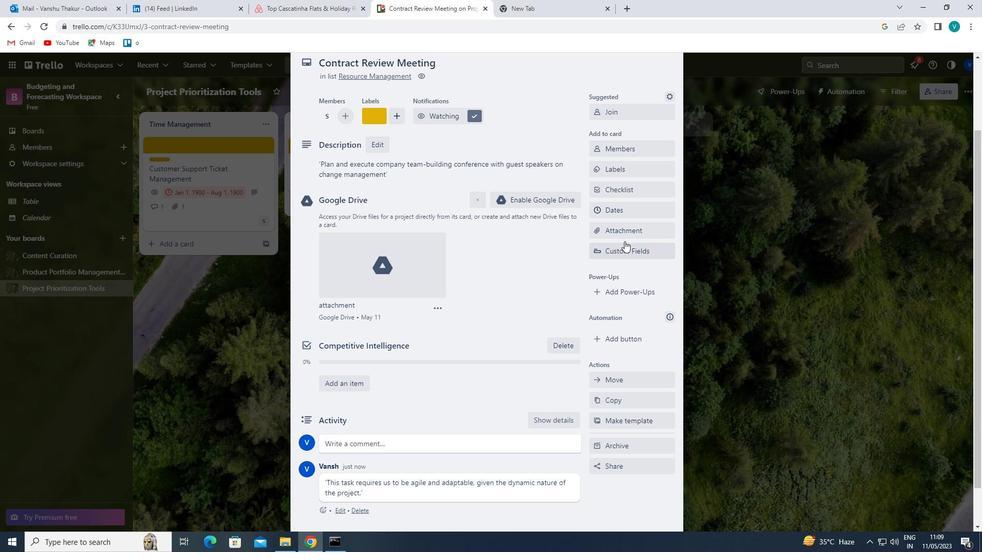 
Action: Mouse pressed left at (635, 209)
Screenshot: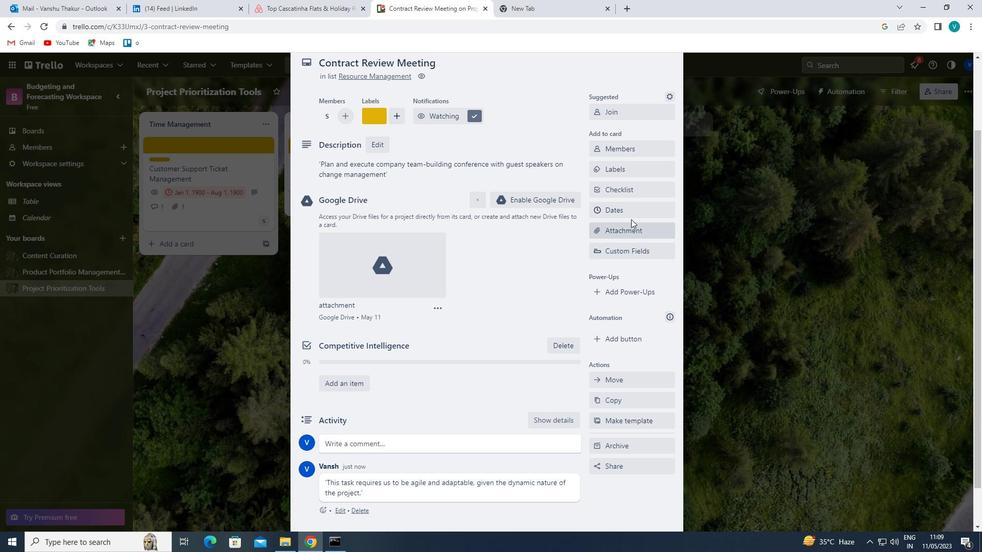 
Action: Mouse moved to (596, 279)
Screenshot: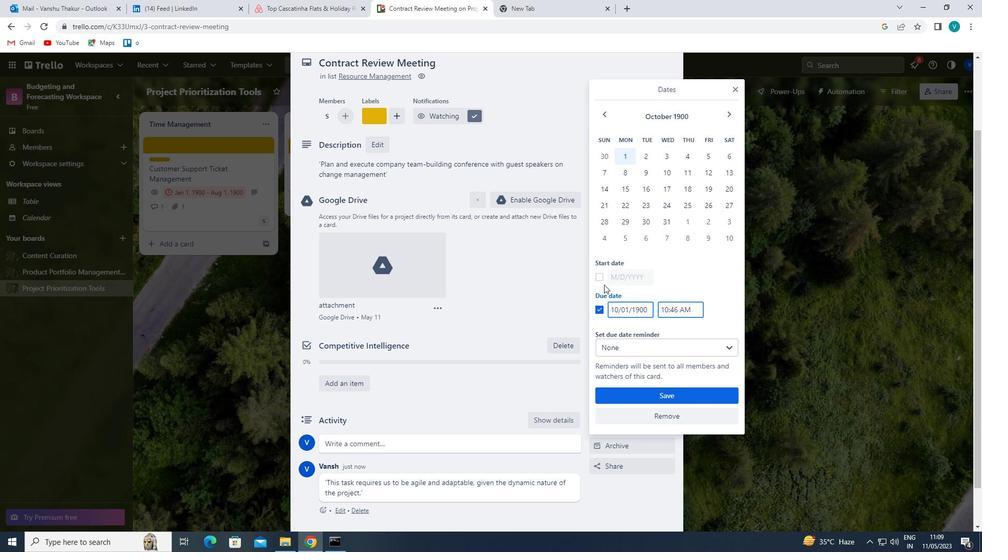 
Action: Mouse pressed left at (596, 279)
Screenshot: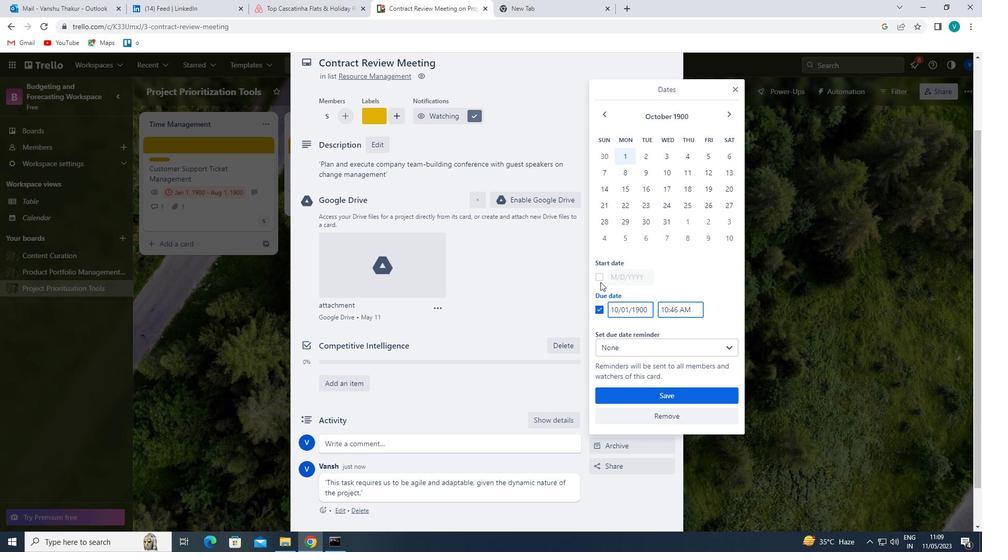 
Action: Mouse moved to (617, 277)
Screenshot: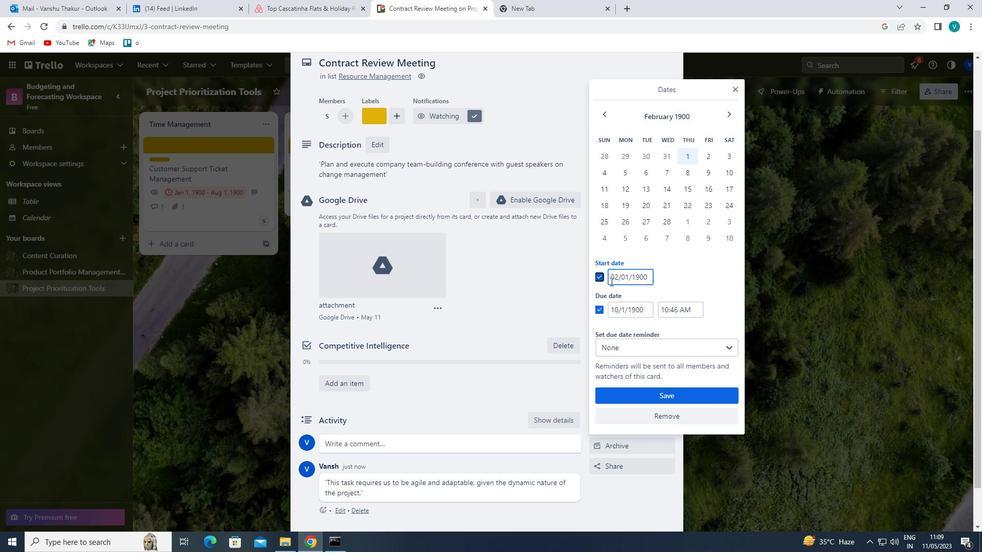 
Action: Mouse pressed left at (617, 277)
Screenshot: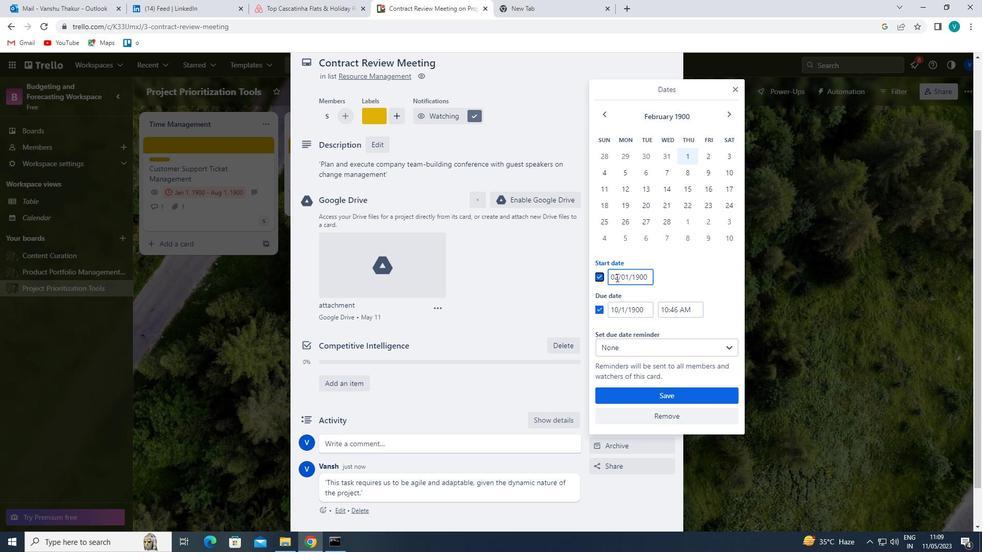 
Action: Mouse moved to (615, 275)
Screenshot: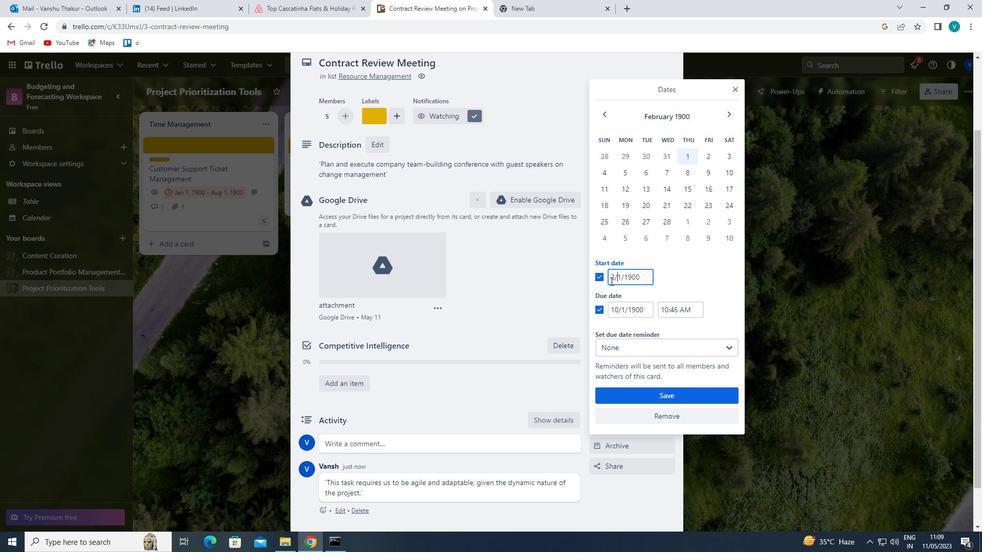 
Action: Mouse pressed left at (615, 275)
Screenshot: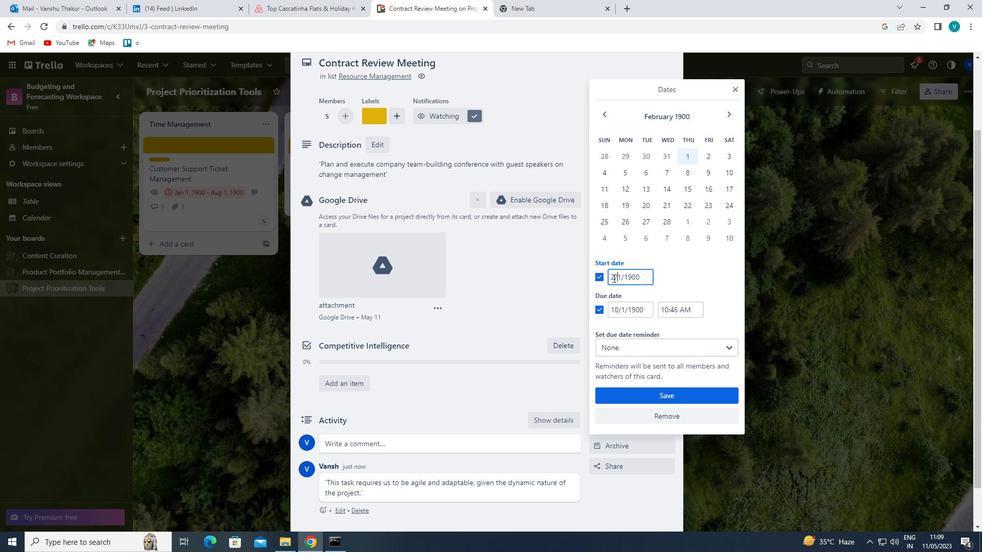 
Action: Mouse moved to (625, 297)
Screenshot: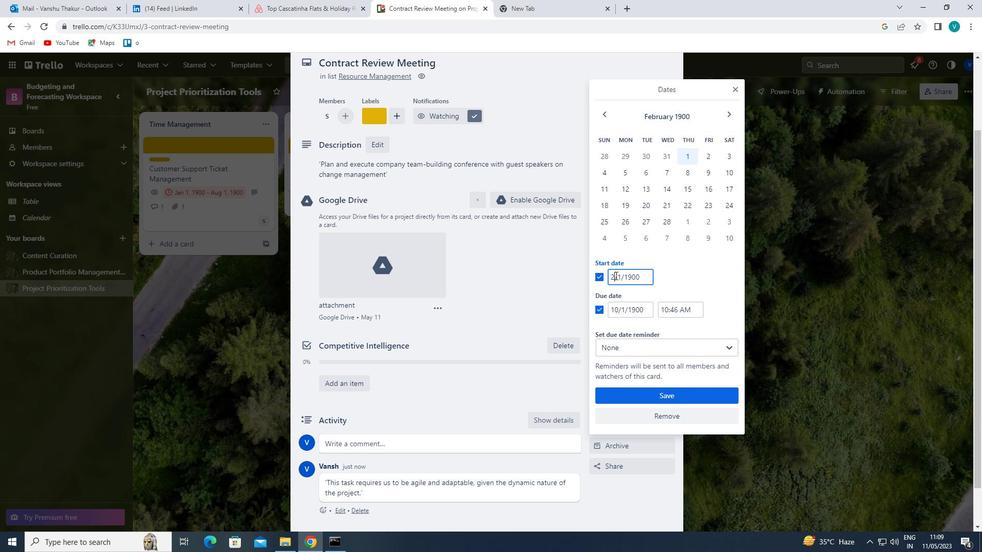 
Action: Key pressed <Key.backspace><Key.backspace>4
Screenshot: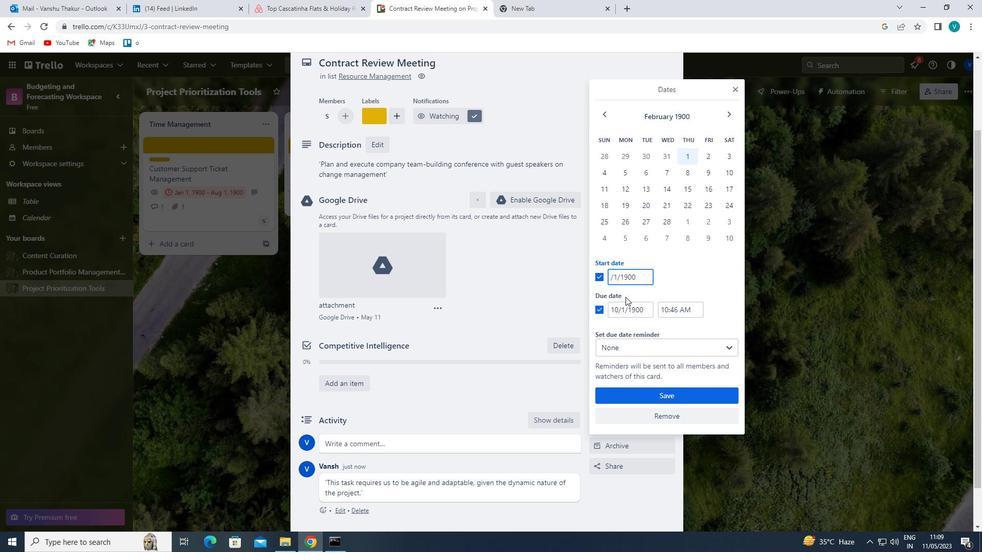 
Action: Mouse moved to (619, 307)
Screenshot: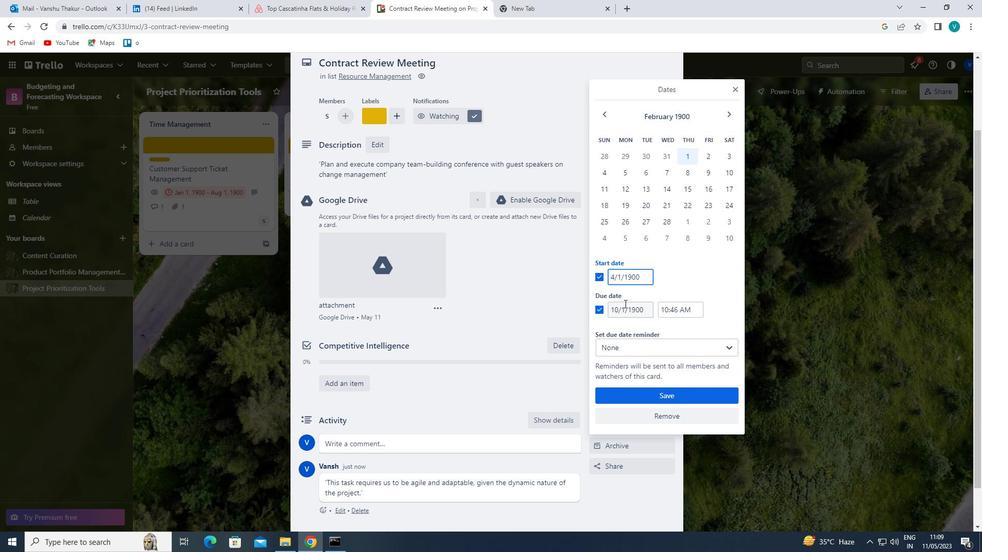 
Action: Mouse pressed left at (619, 307)
Screenshot: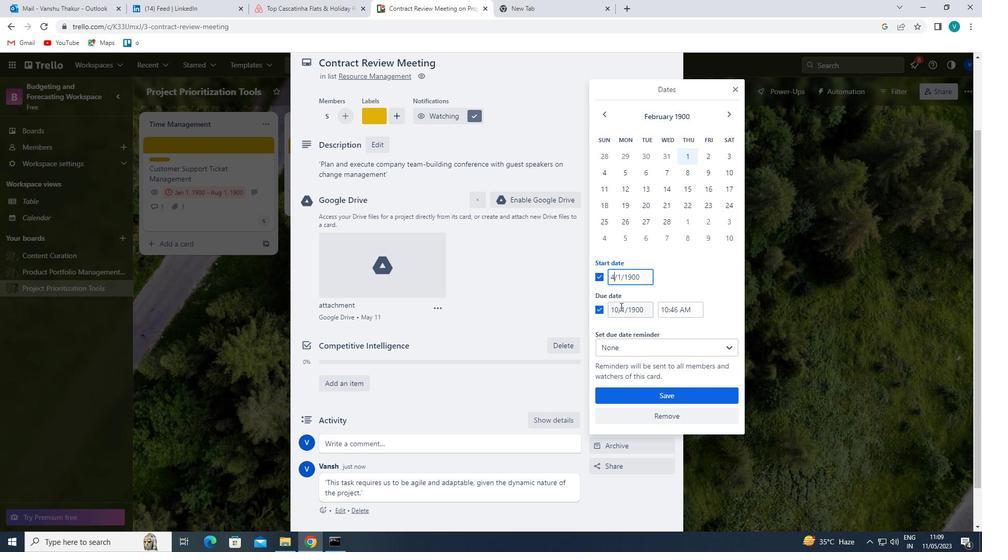
Action: Mouse moved to (619, 309)
Screenshot: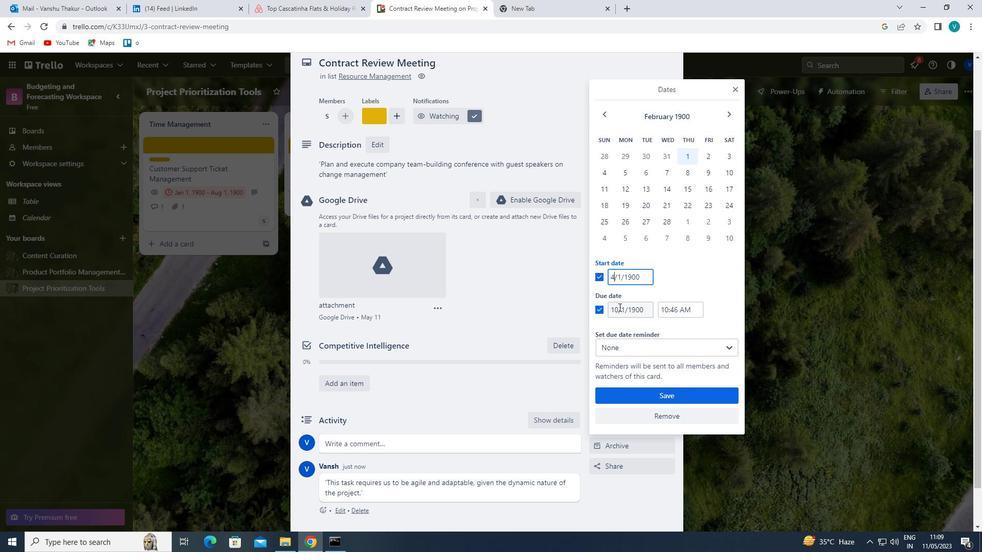 
Action: Key pressed <Key.backspace>1
Screenshot: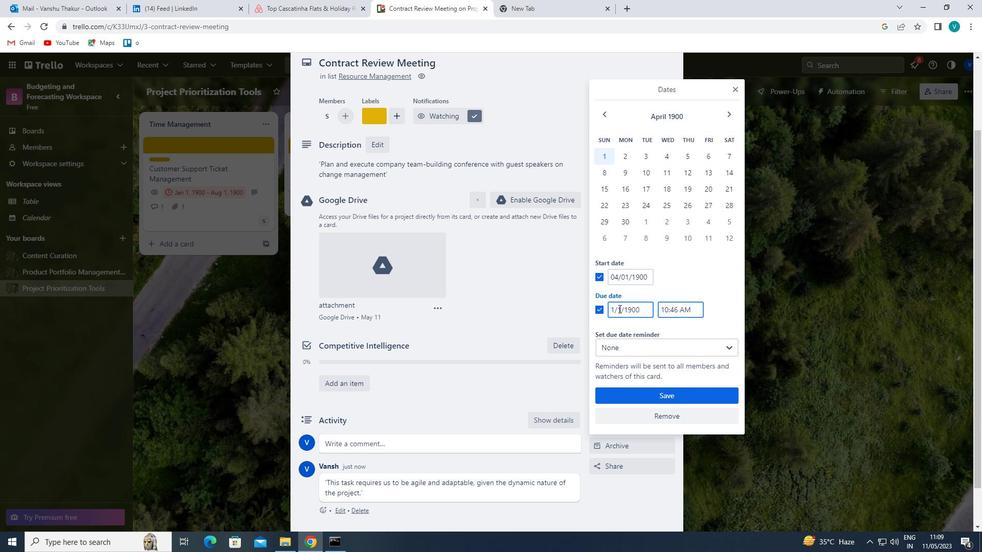 
Action: Mouse moved to (650, 389)
Screenshot: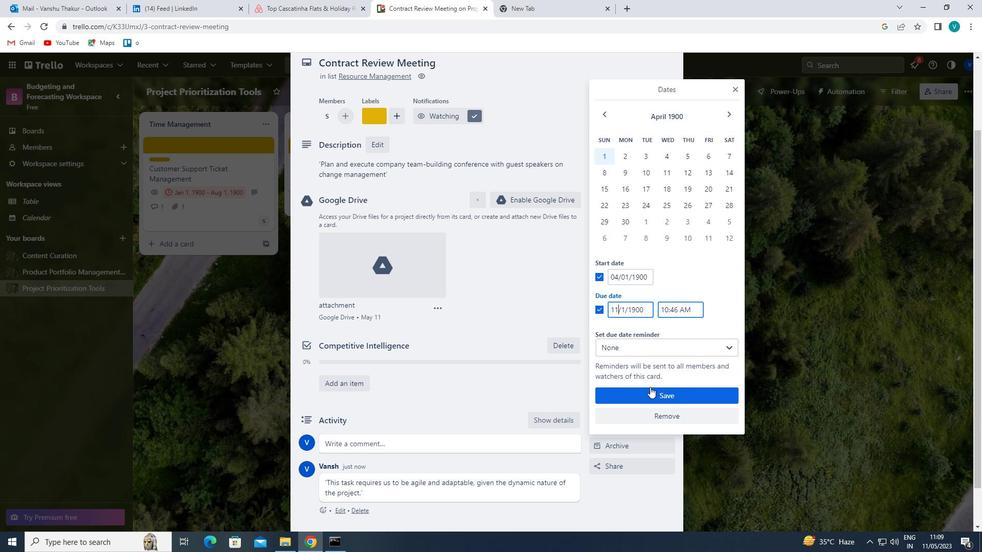
Action: Mouse pressed left at (650, 389)
Screenshot: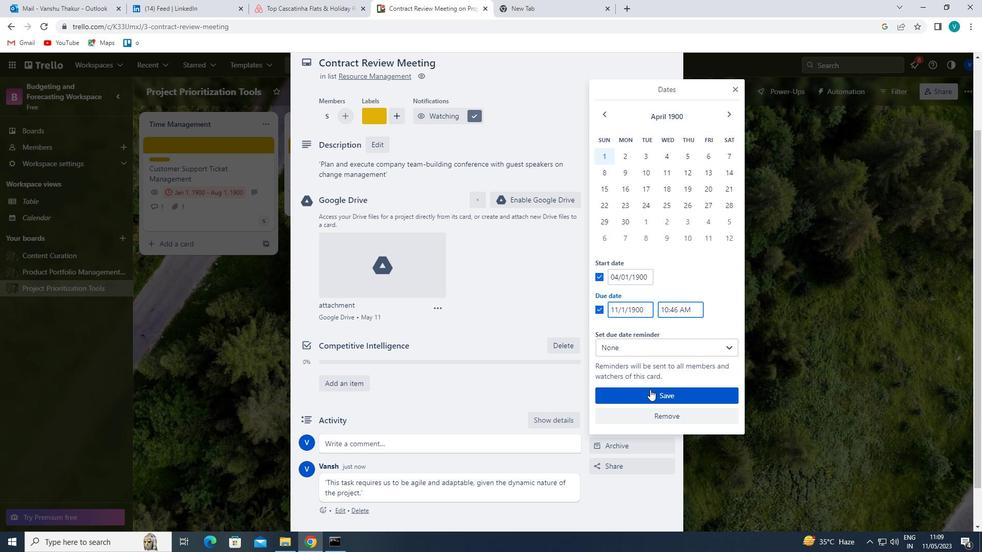 
